 Task: Look for space in Bielefeld, Germany from 1st July, 2023 to 3rd July, 2023 for 1 adult in price range Rs.5000 to Rs.15000. Place can be private room with 1  bedroom having 1 bed and 1 bathroom. Property type can be house, flat, guest house, hotel. Amenities needed are: wifi. Booking option can be shelf check-in. Required host language is English.
Action: Mouse moved to (441, 82)
Screenshot: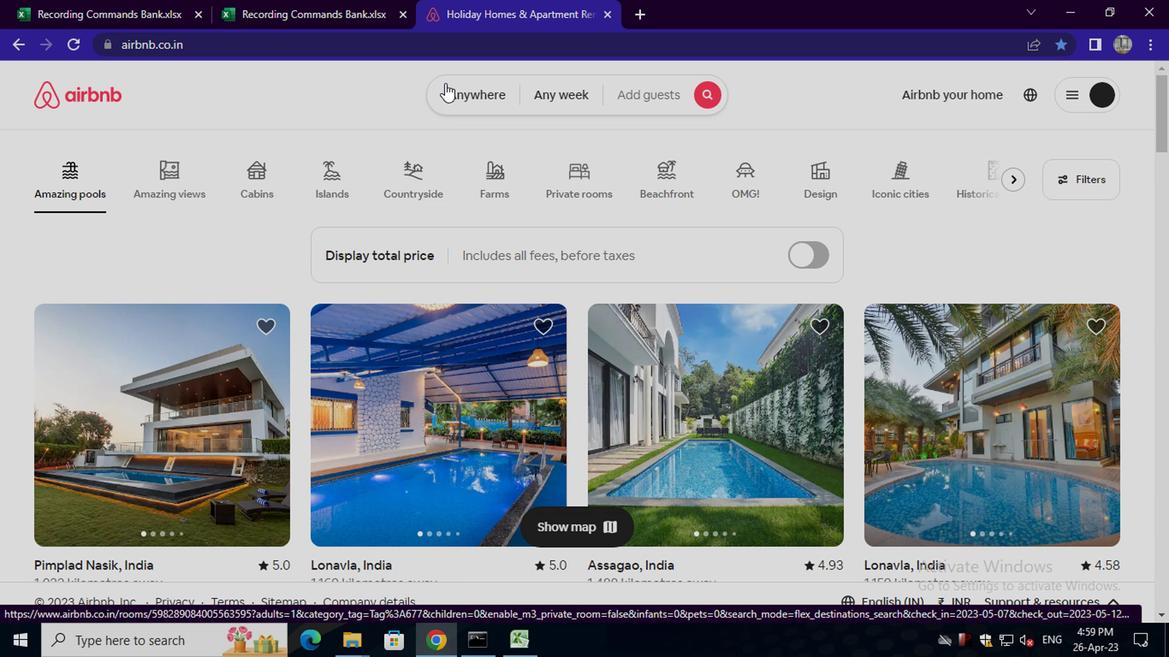 
Action: Mouse pressed left at (441, 82)
Screenshot: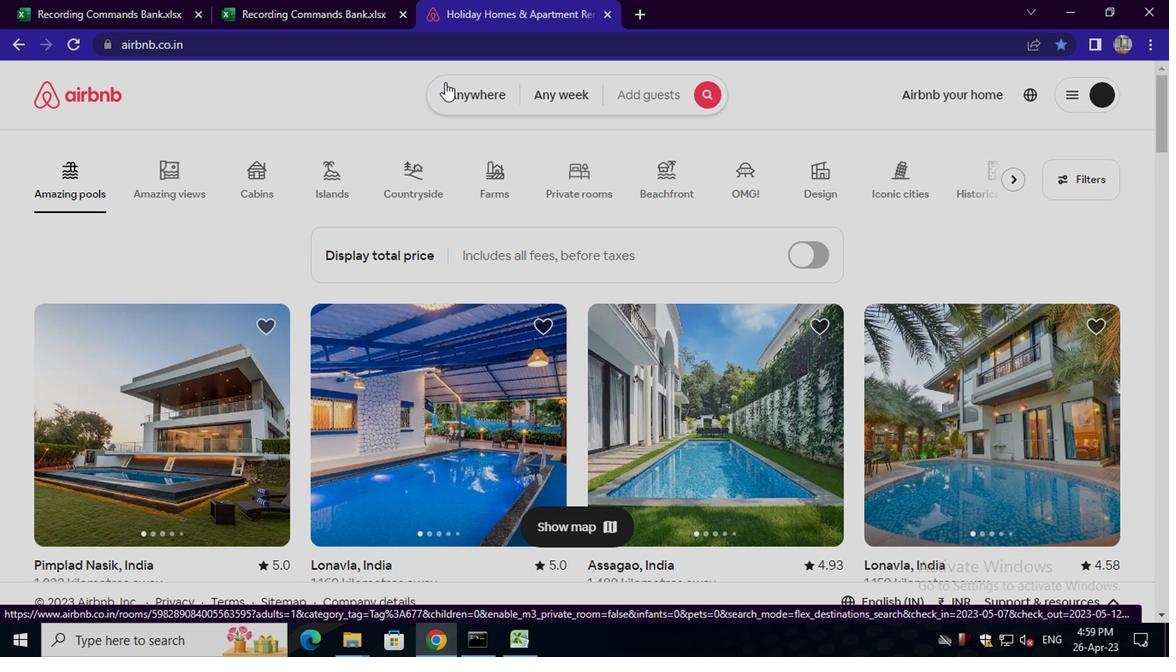 
Action: Mouse moved to (345, 166)
Screenshot: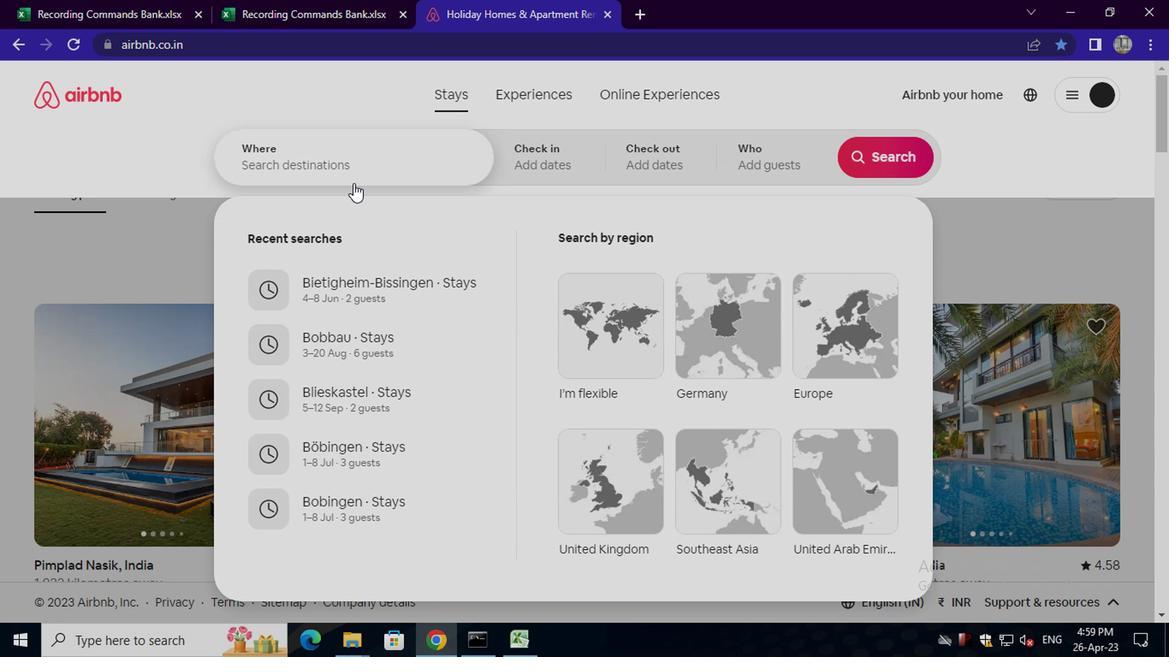 
Action: Mouse pressed left at (345, 166)
Screenshot: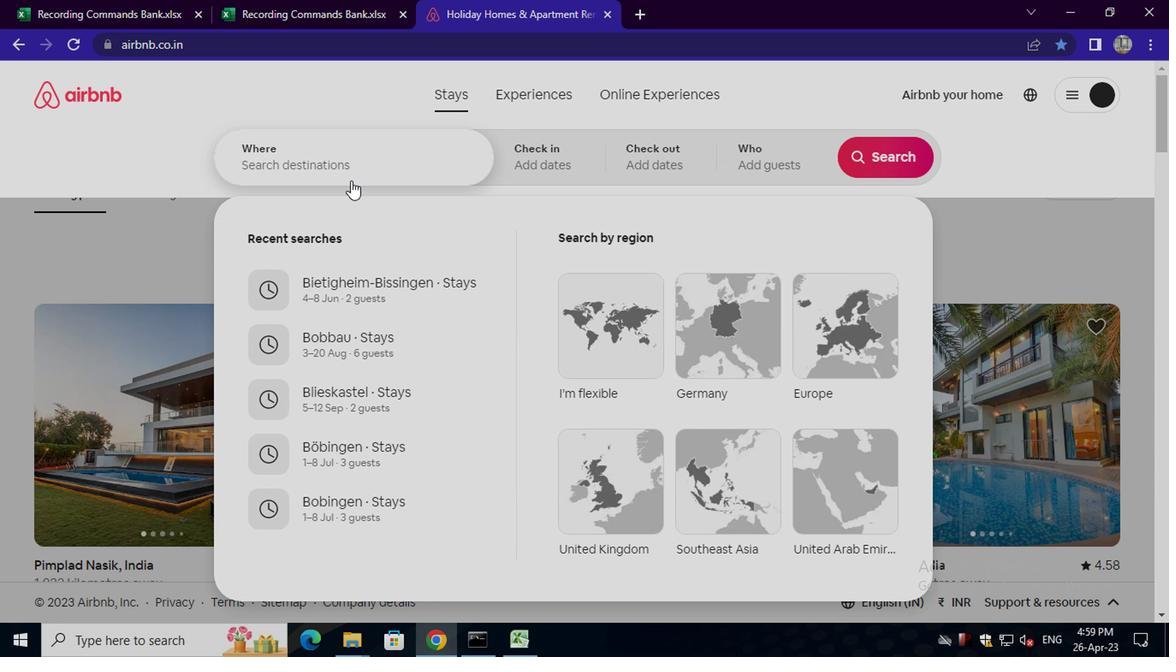 
Action: Key pressed be<Key.backspace>ielefeld,<Key.space>germany<Key.enter>
Screenshot: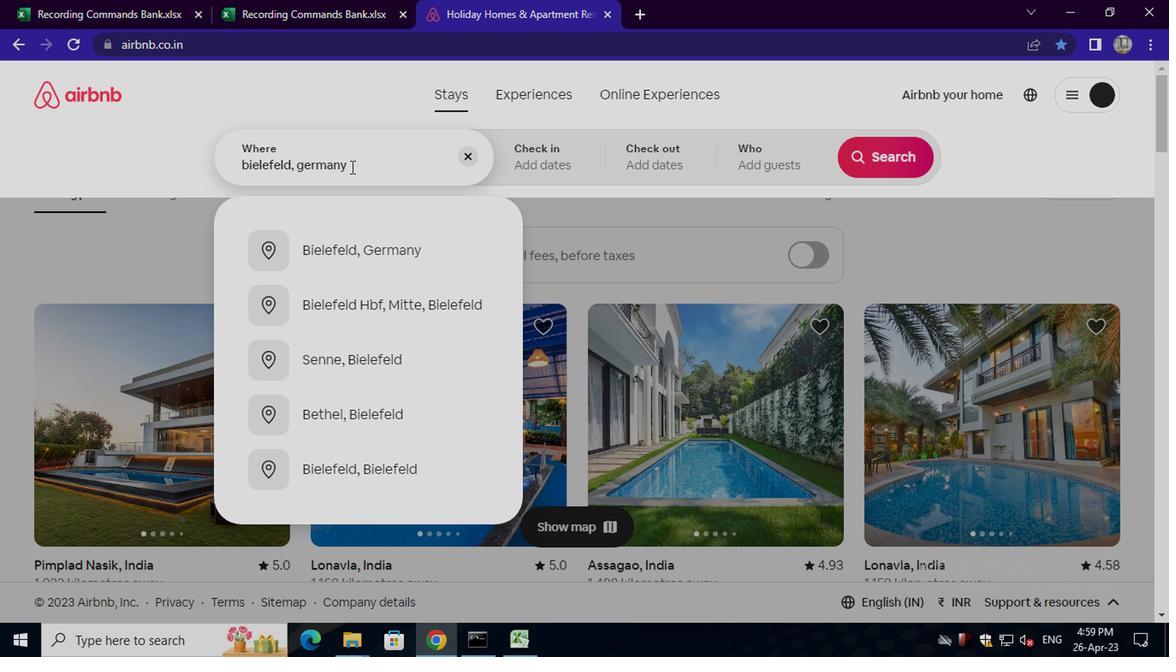 
Action: Mouse moved to (864, 292)
Screenshot: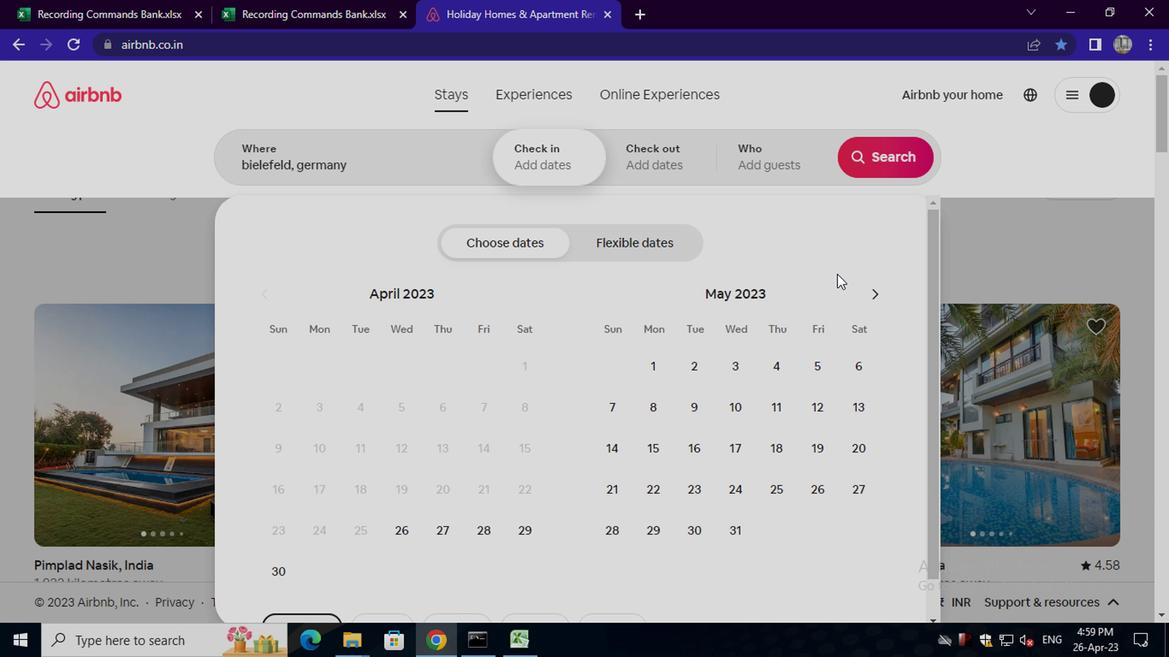 
Action: Mouse pressed left at (864, 292)
Screenshot: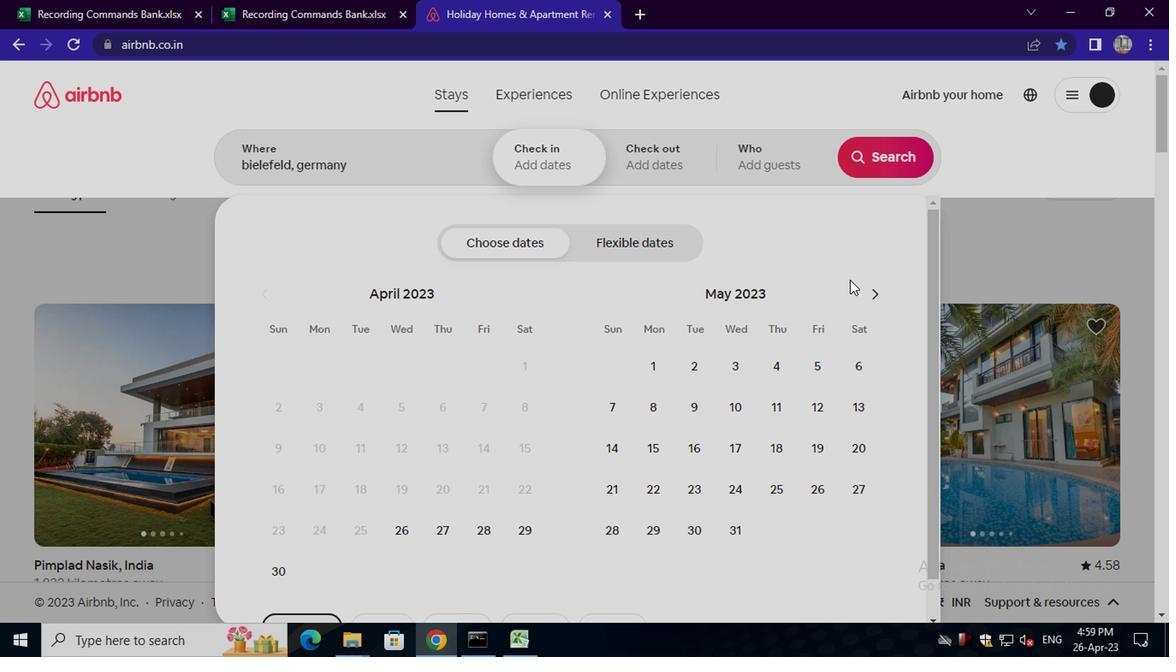 
Action: Mouse moved to (867, 292)
Screenshot: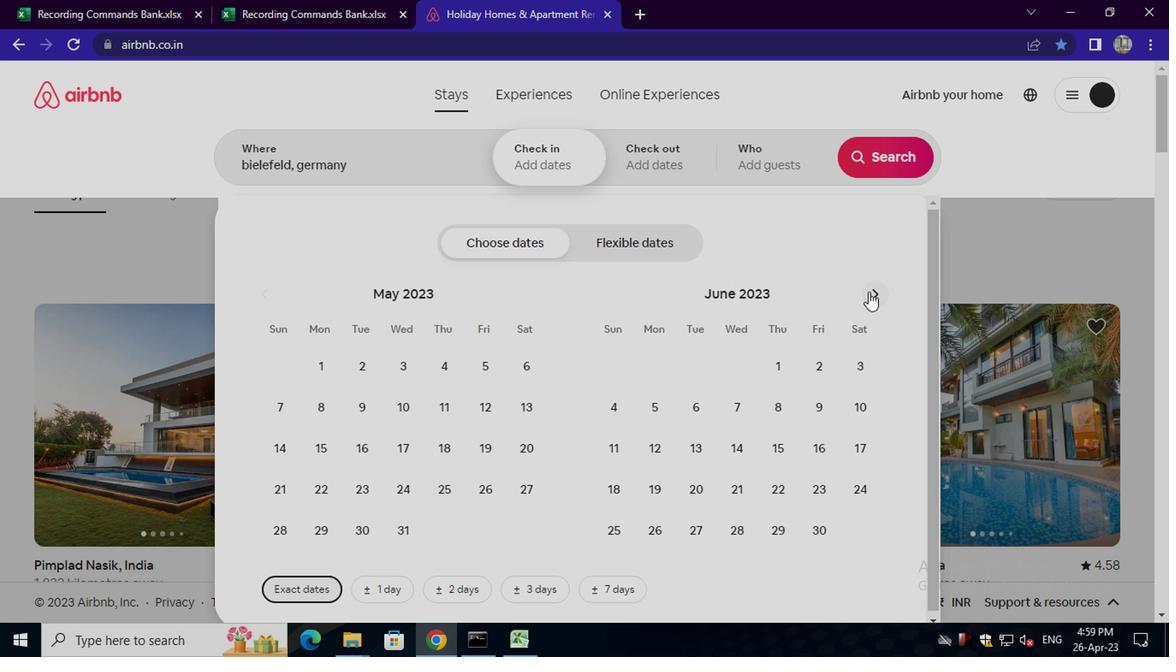 
Action: Mouse pressed left at (867, 292)
Screenshot: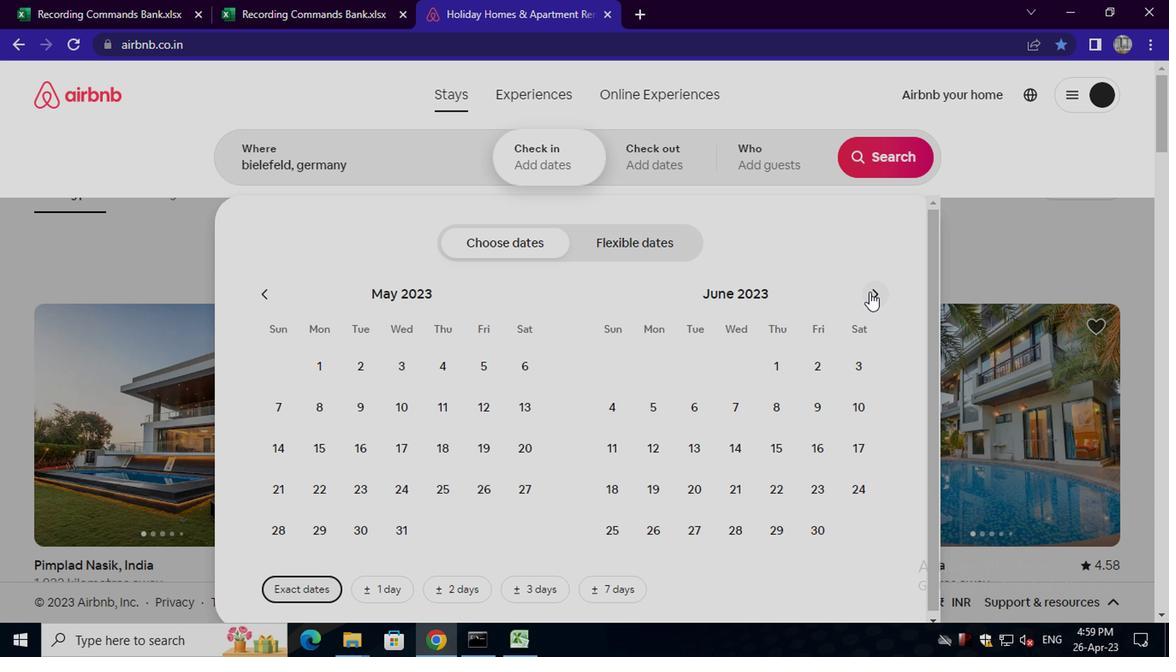 
Action: Mouse moved to (859, 361)
Screenshot: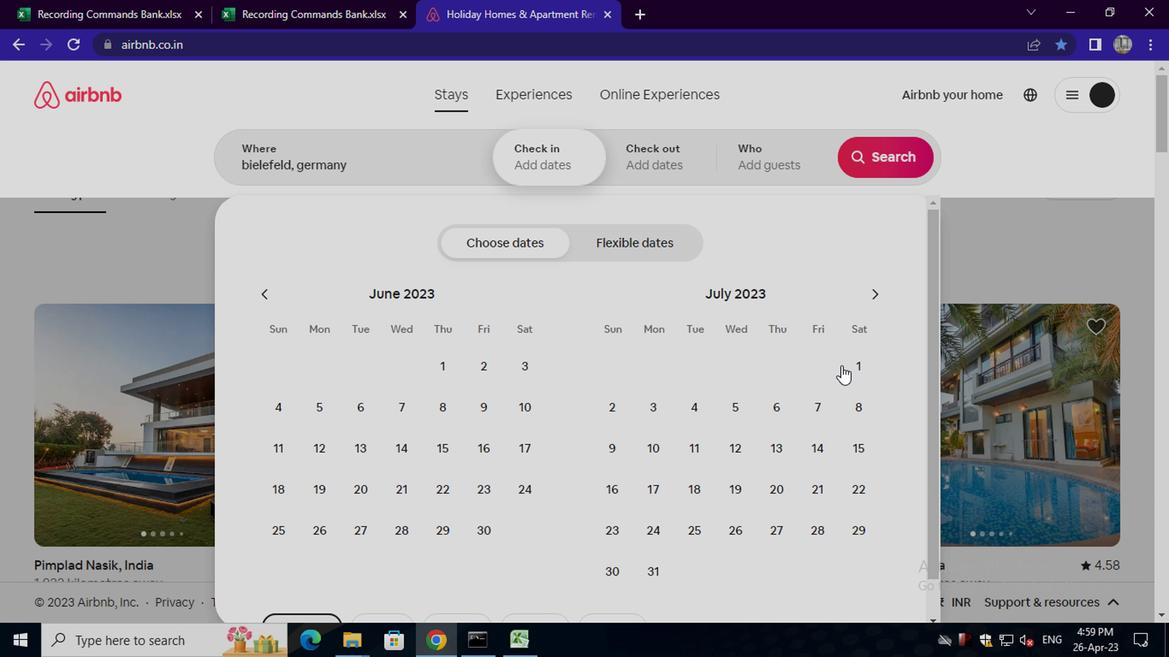 
Action: Mouse pressed left at (859, 361)
Screenshot: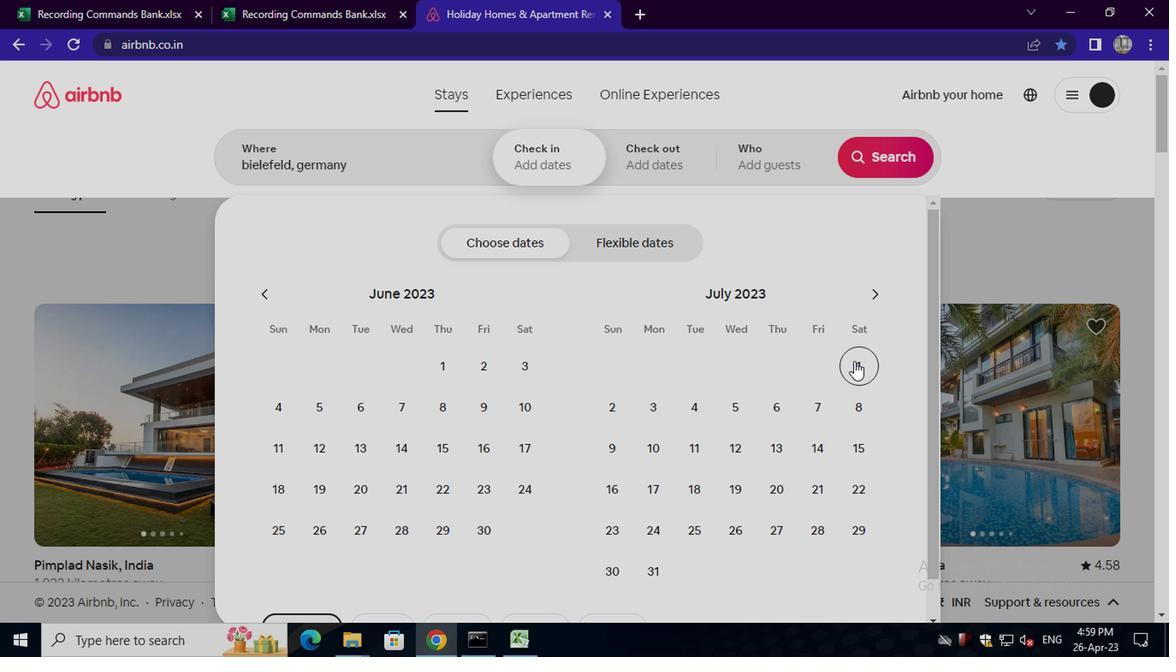 
Action: Mouse moved to (655, 409)
Screenshot: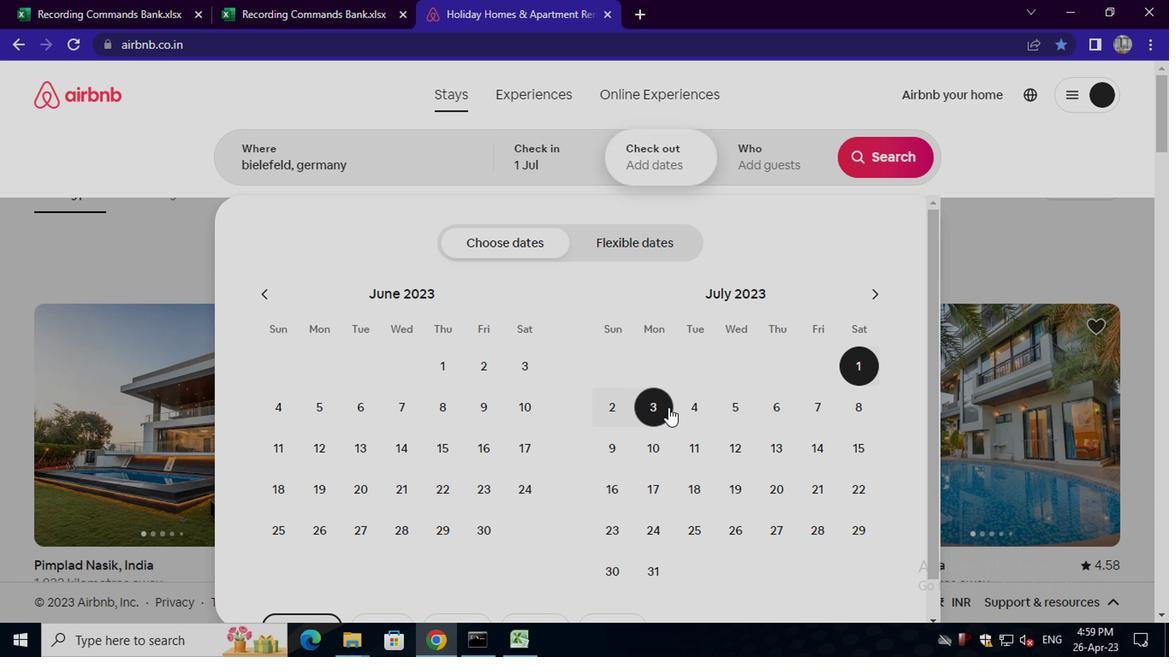 
Action: Mouse pressed left at (655, 409)
Screenshot: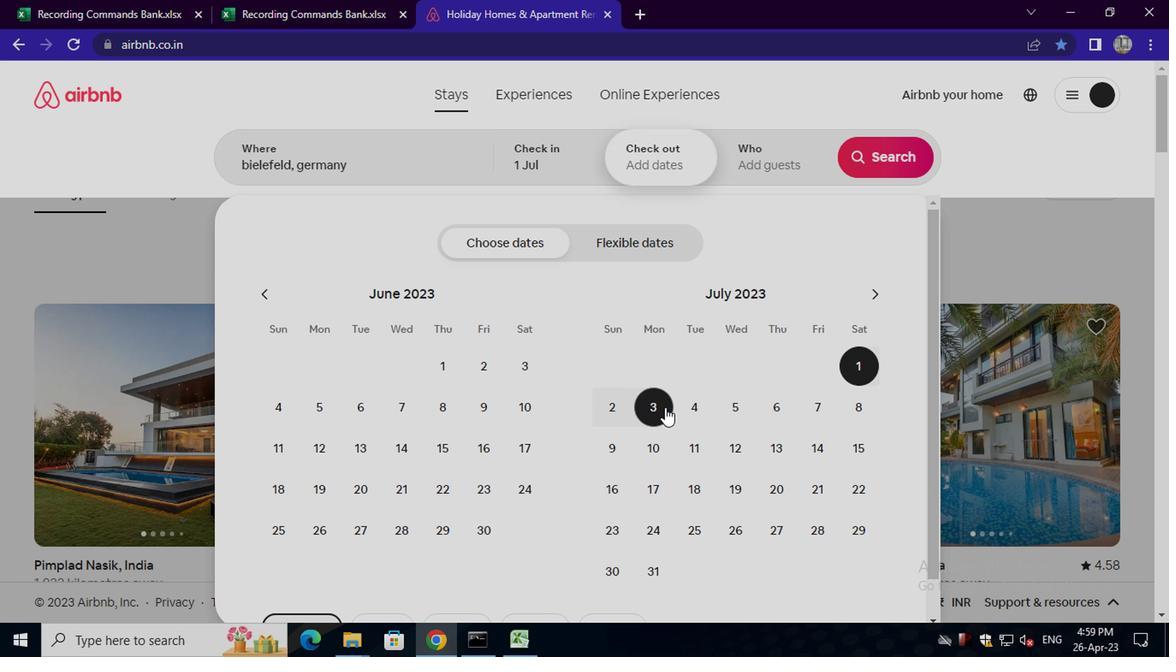 
Action: Mouse moved to (761, 171)
Screenshot: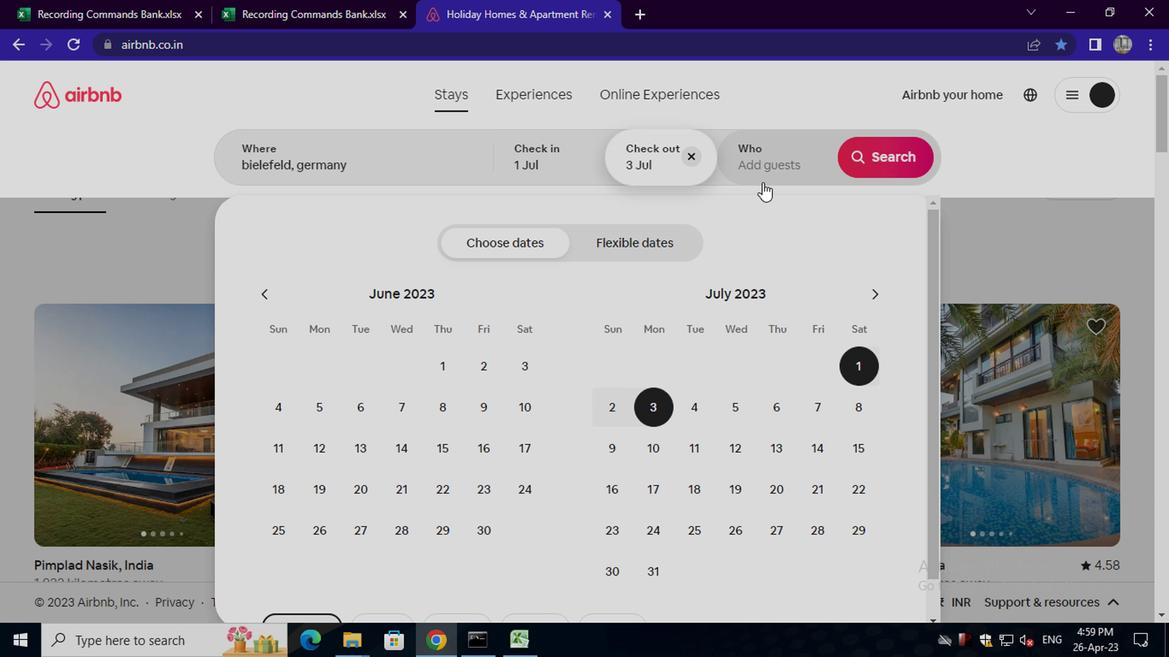 
Action: Mouse pressed left at (761, 171)
Screenshot: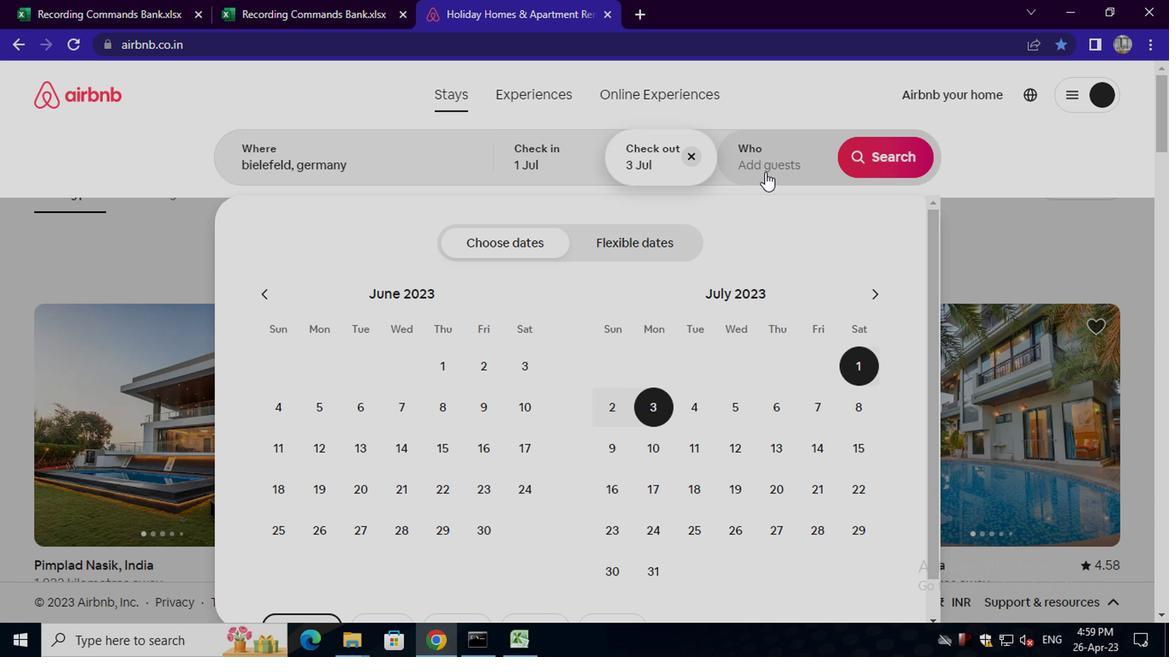 
Action: Mouse moved to (885, 252)
Screenshot: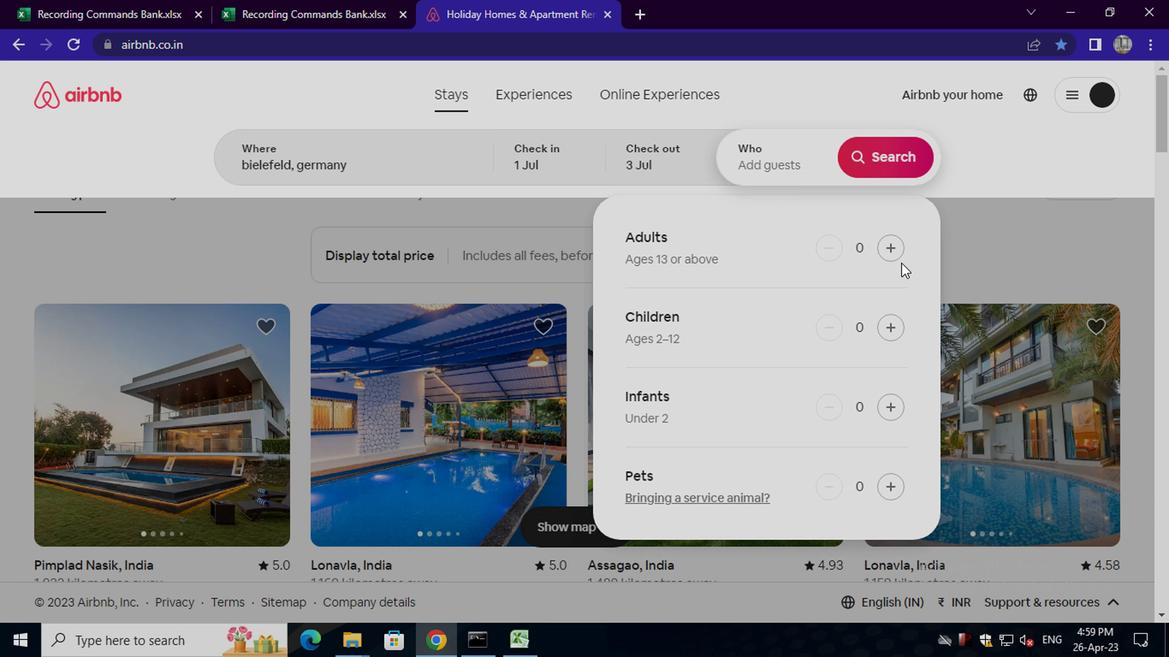 
Action: Mouse pressed left at (885, 252)
Screenshot: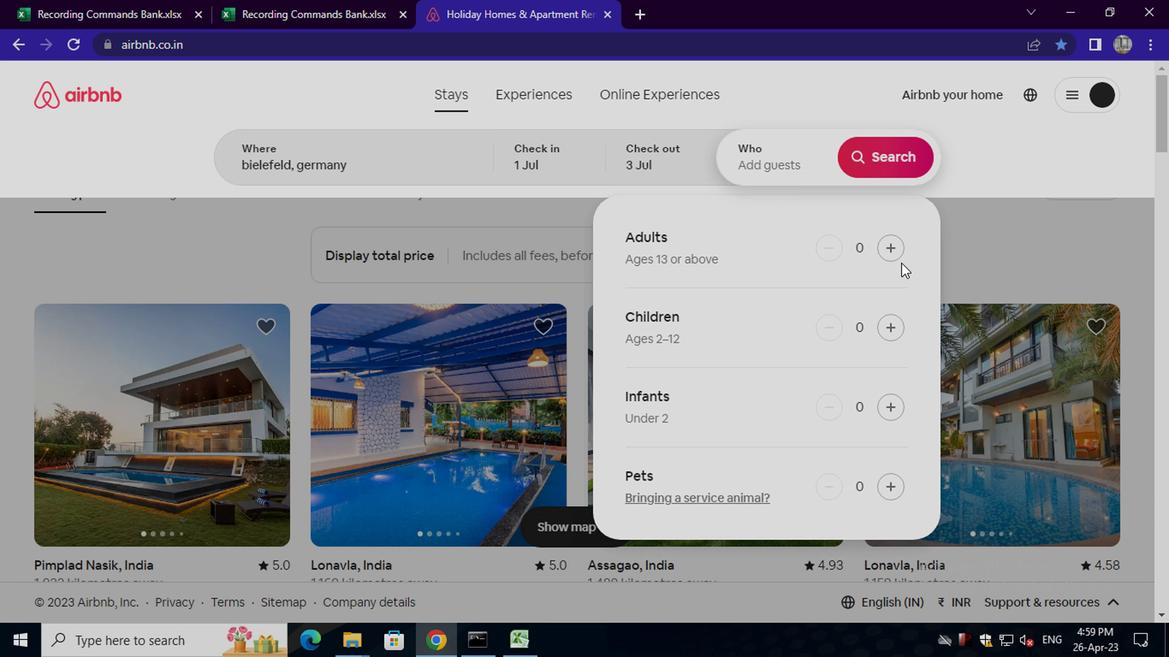 
Action: Mouse moved to (883, 166)
Screenshot: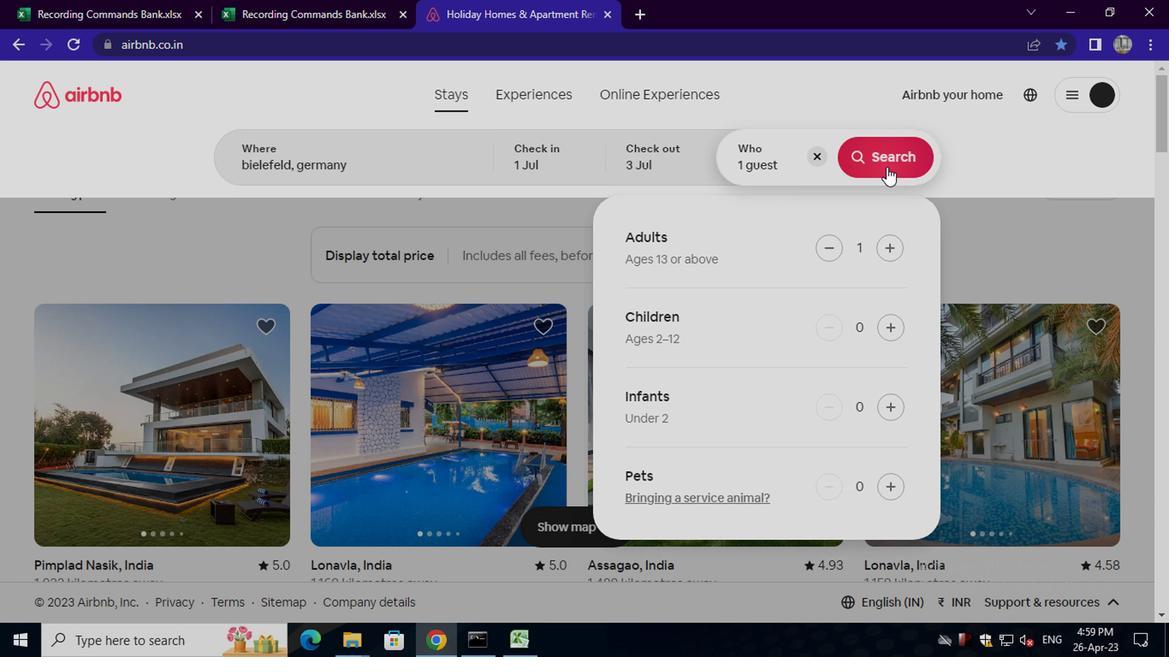 
Action: Mouse pressed left at (883, 166)
Screenshot: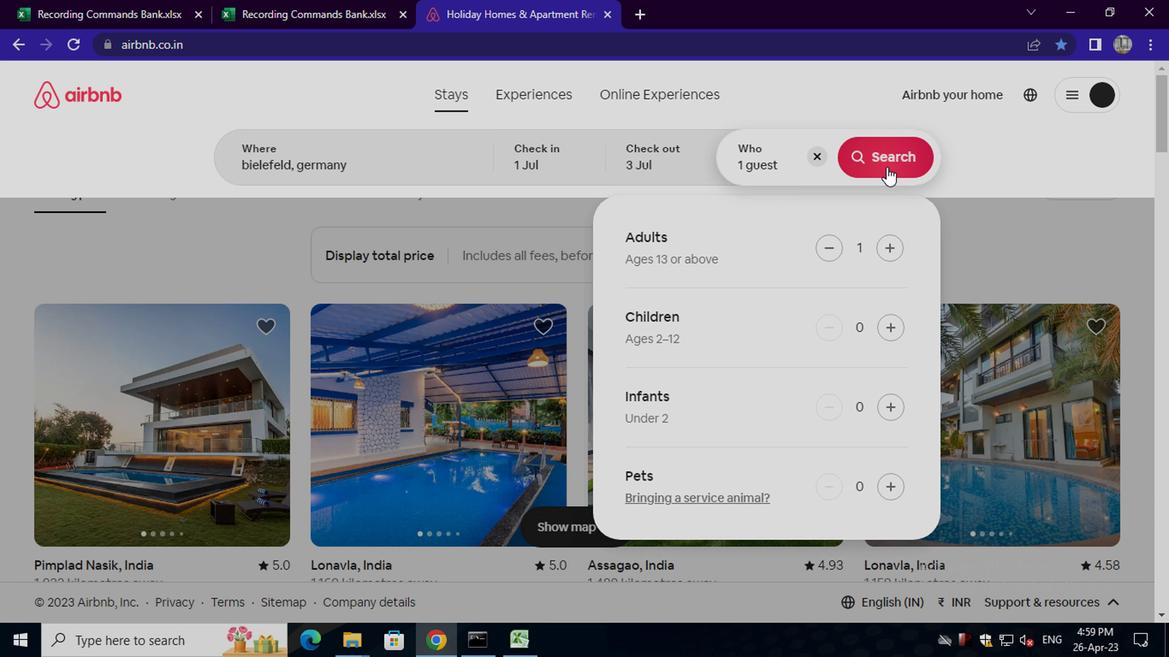 
Action: Mouse moved to (1121, 164)
Screenshot: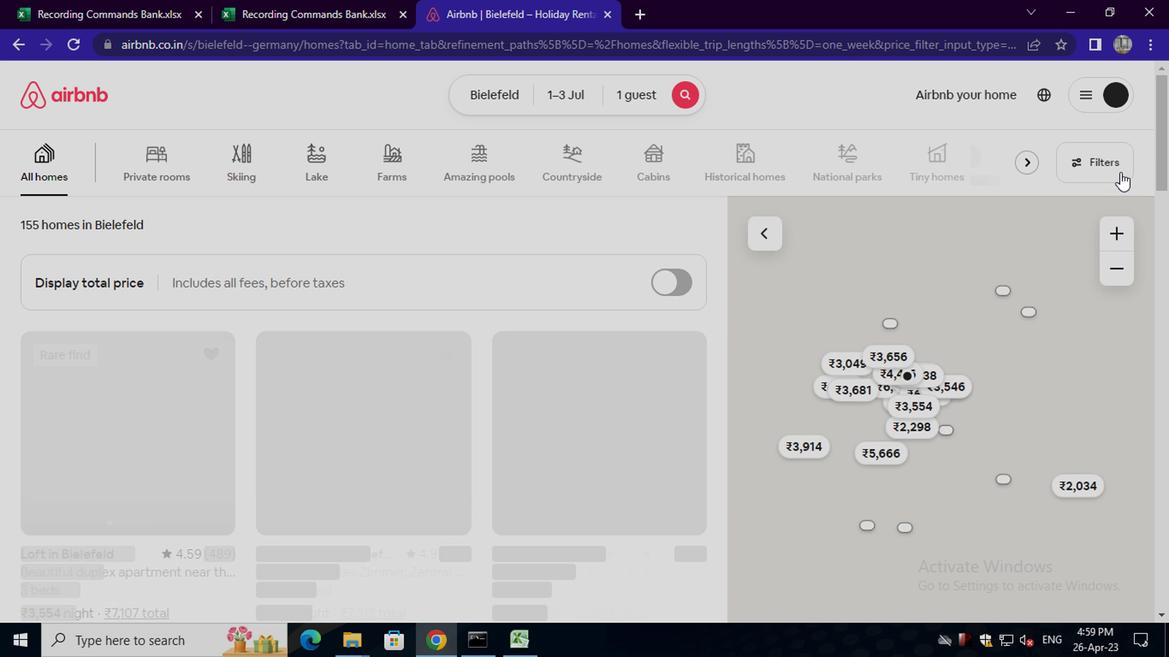 
Action: Mouse pressed left at (1121, 164)
Screenshot: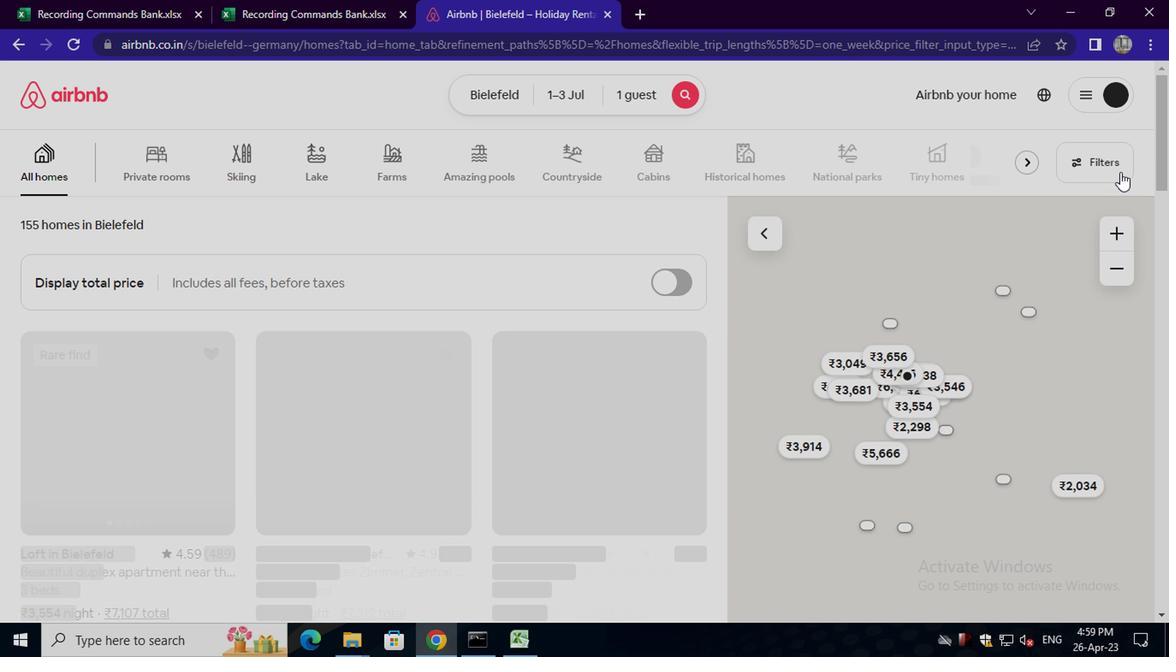 
Action: Mouse moved to (414, 372)
Screenshot: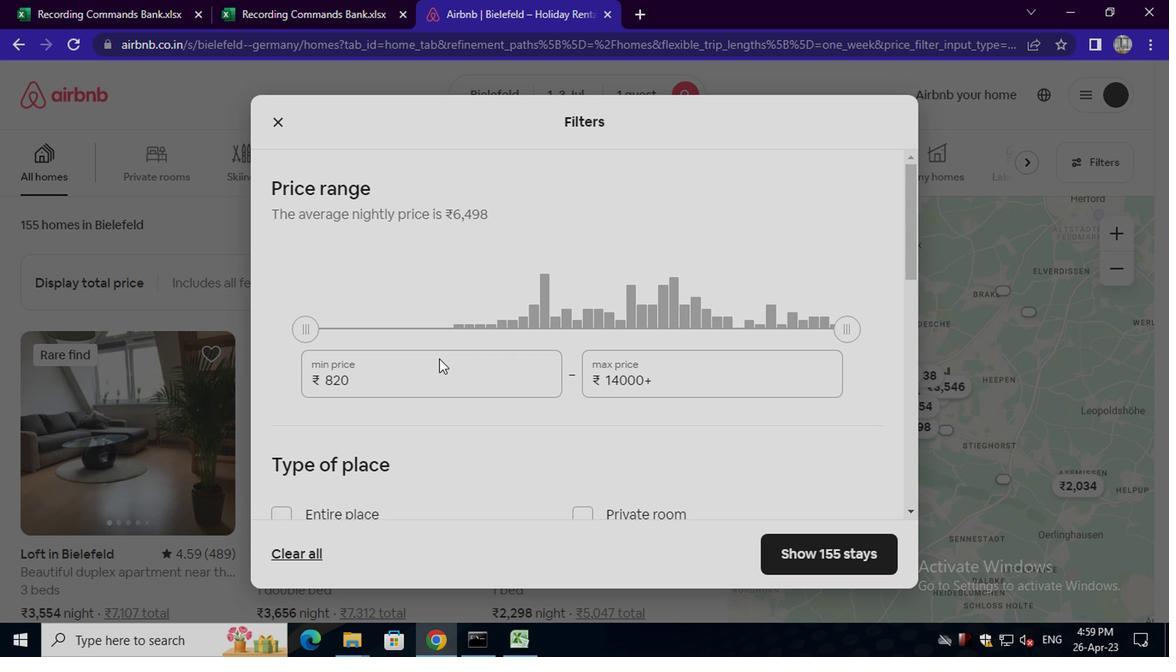 
Action: Mouse pressed left at (414, 372)
Screenshot: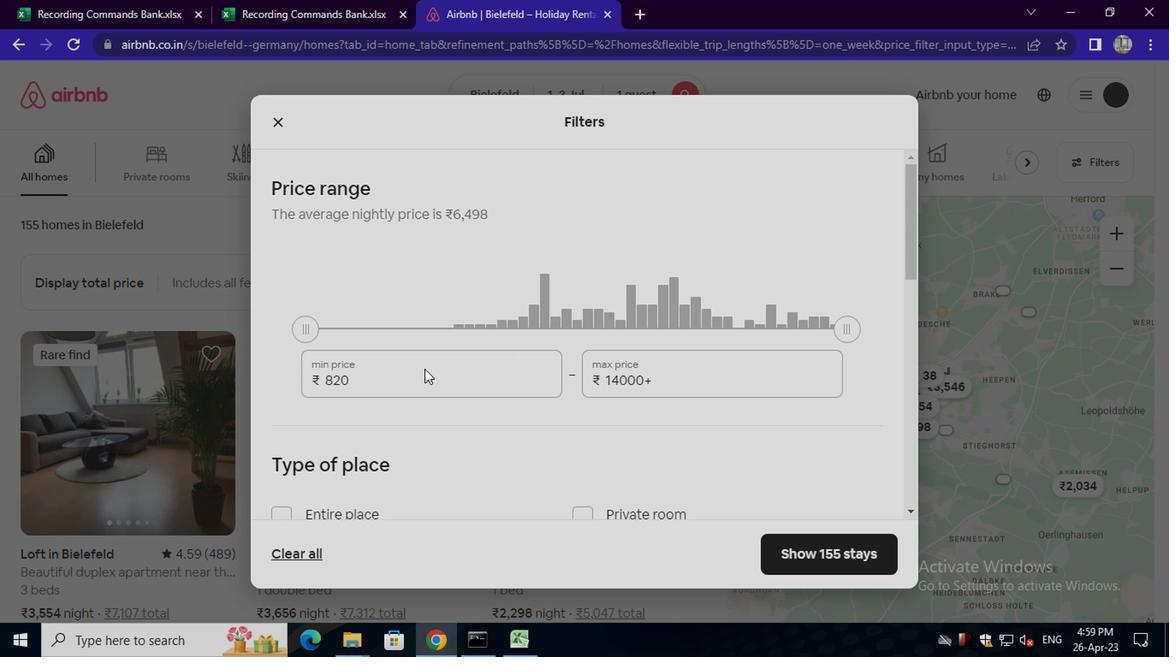 
Action: Key pressed <Key.backspace><Key.backspace><Key.backspace><Key.backspace><Key.backspace><Key.backspace><Key.backspace><Key.backspace><Key.backspace><Key.backspace><Key.backspace>5000
Screenshot: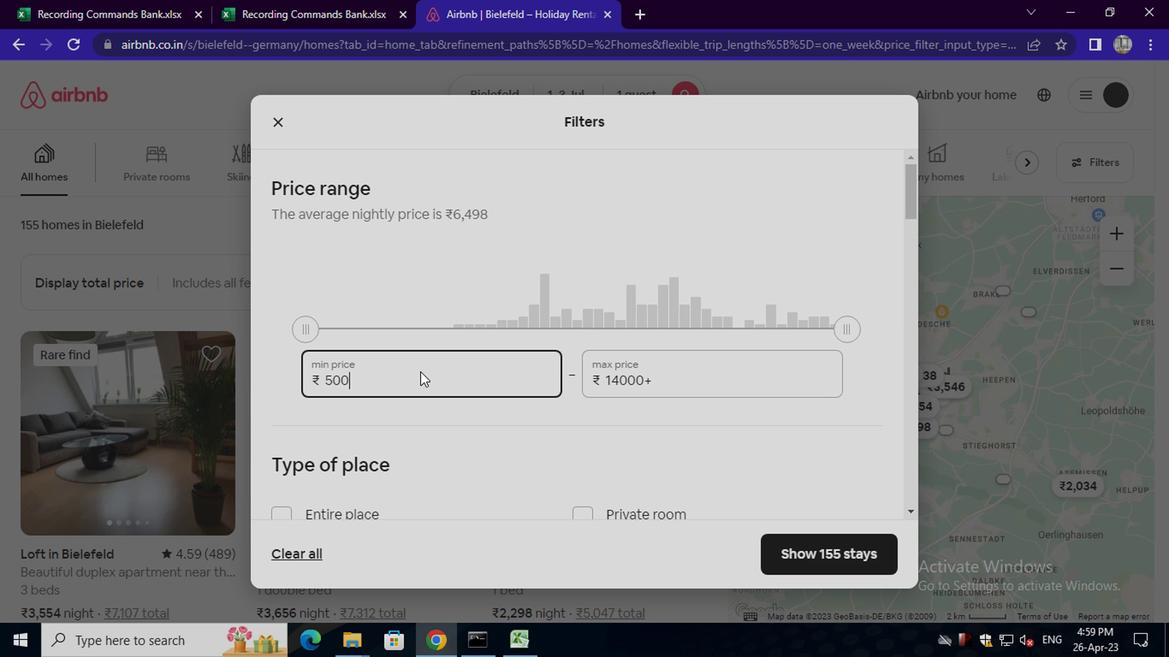 
Action: Mouse moved to (657, 384)
Screenshot: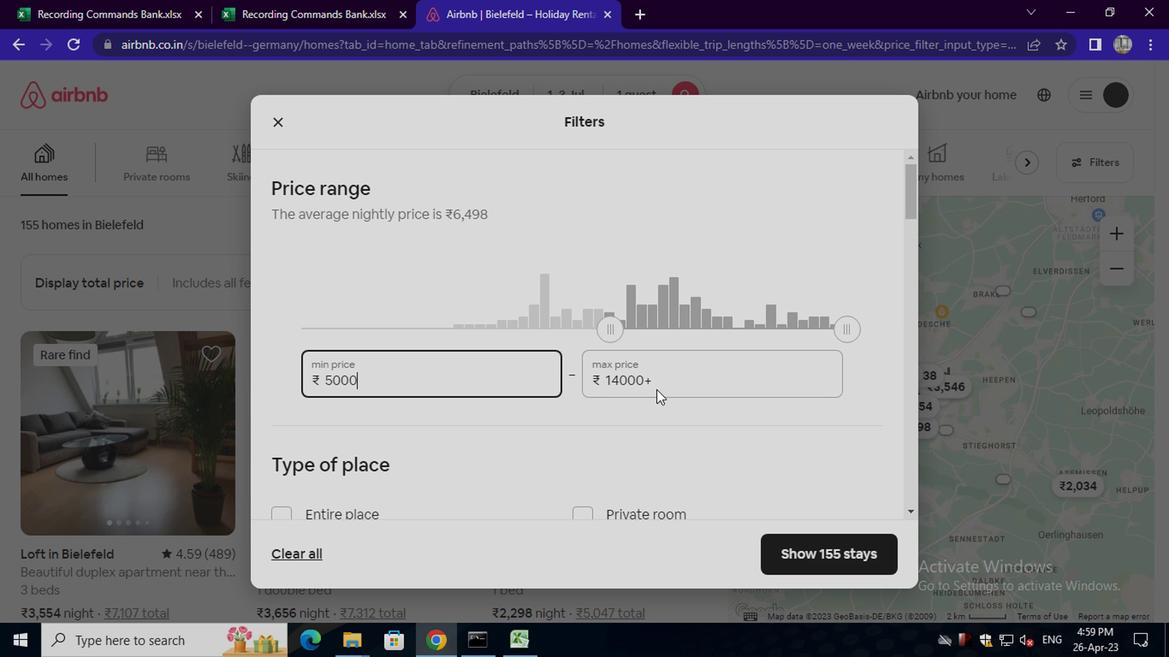 
Action: Mouse pressed left at (657, 384)
Screenshot: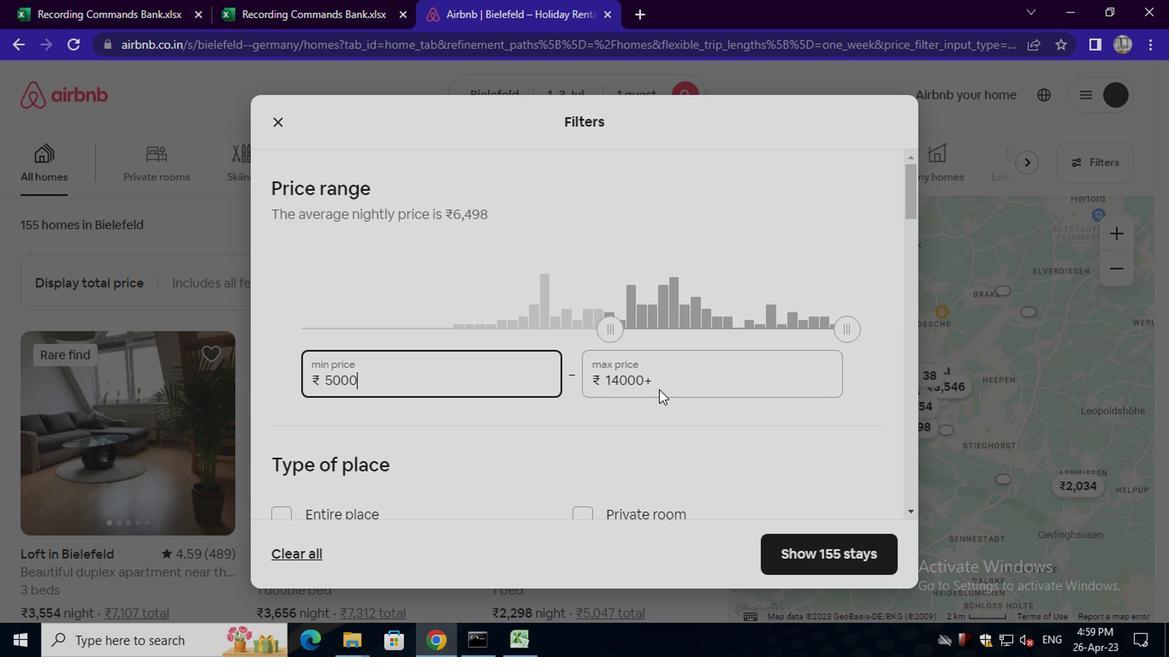 
Action: Mouse moved to (655, 383)
Screenshot: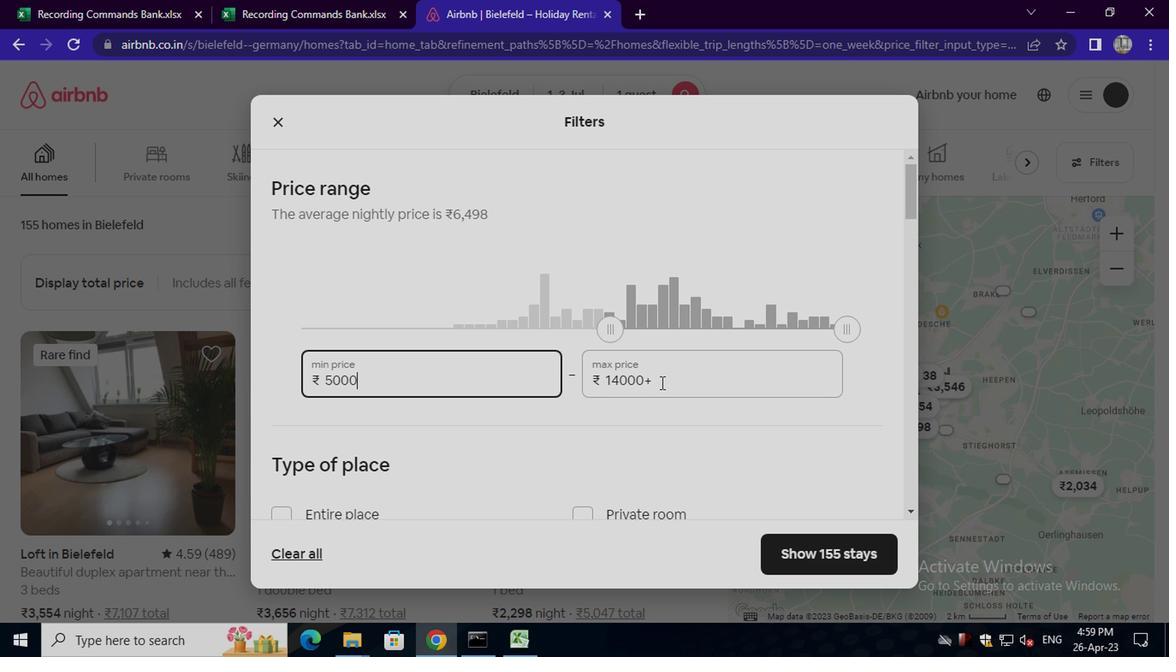 
Action: Key pressed <Key.backspace><Key.backspace><Key.backspace><Key.backspace><Key.backspace><Key.backspace><Key.backspace><Key.backspace><Key.backspace><Key.backspace><Key.backspace>15000
Screenshot: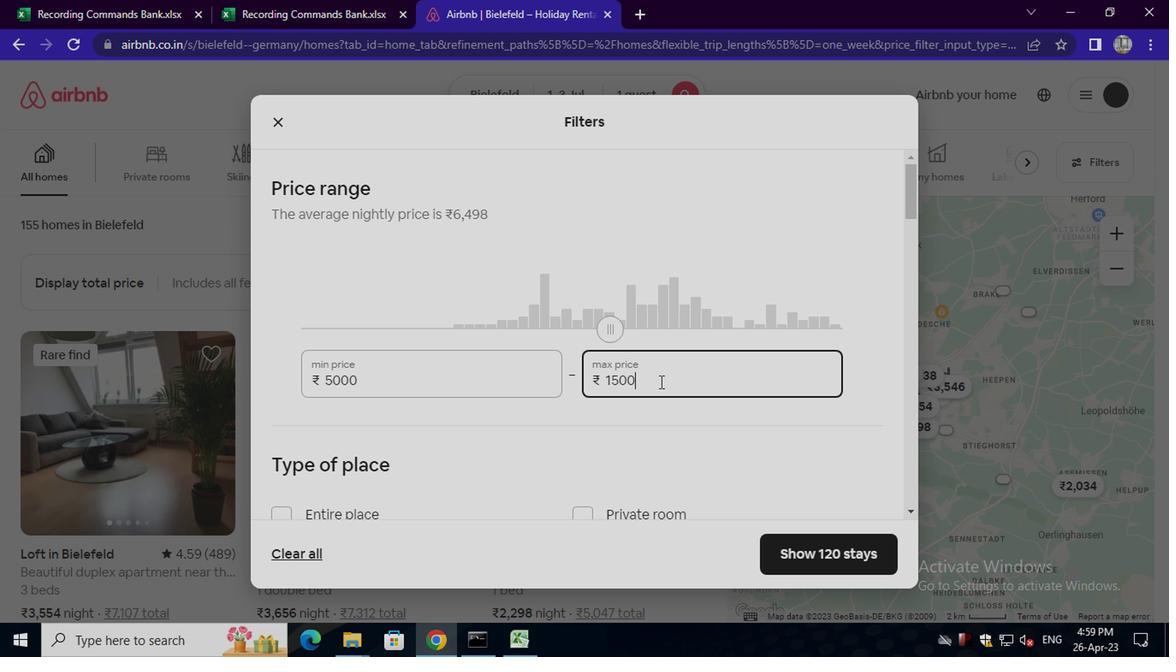 
Action: Mouse moved to (646, 400)
Screenshot: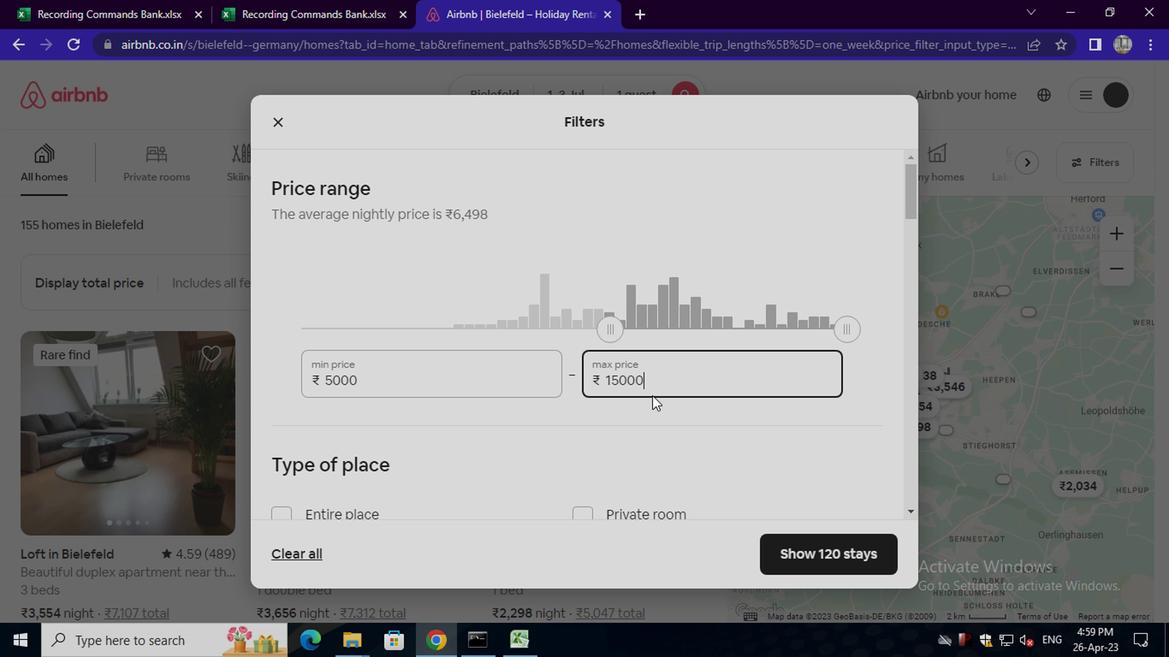
Action: Mouse scrolled (646, 399) with delta (0, -1)
Screenshot: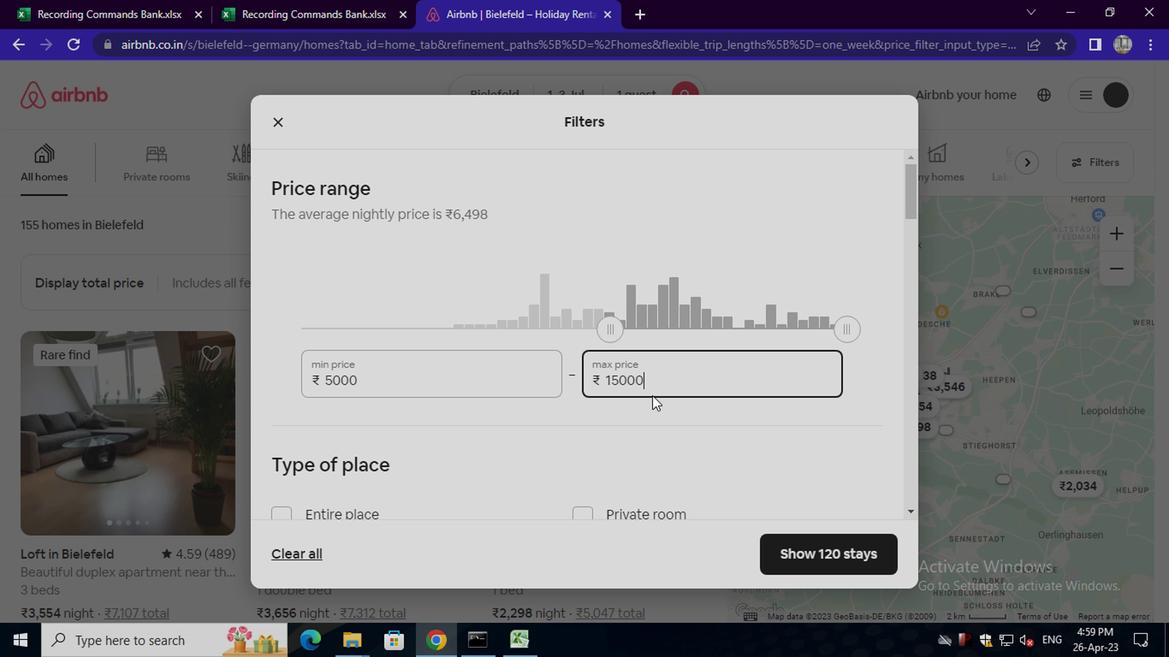 
Action: Mouse scrolled (646, 399) with delta (0, -1)
Screenshot: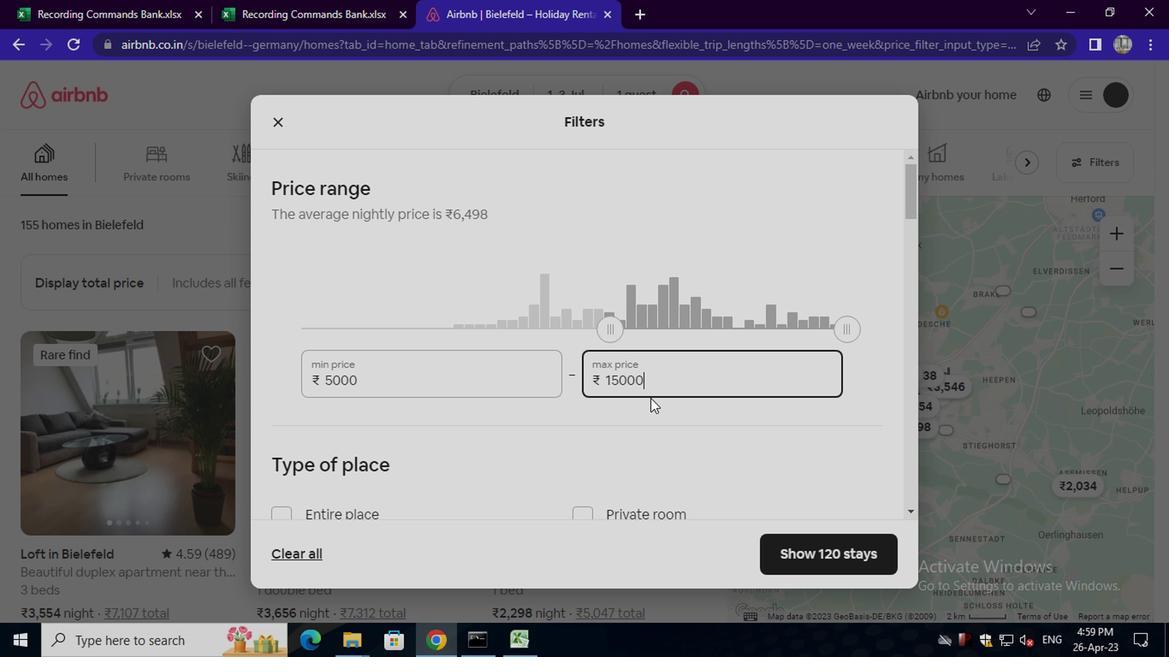 
Action: Mouse scrolled (646, 399) with delta (0, -1)
Screenshot: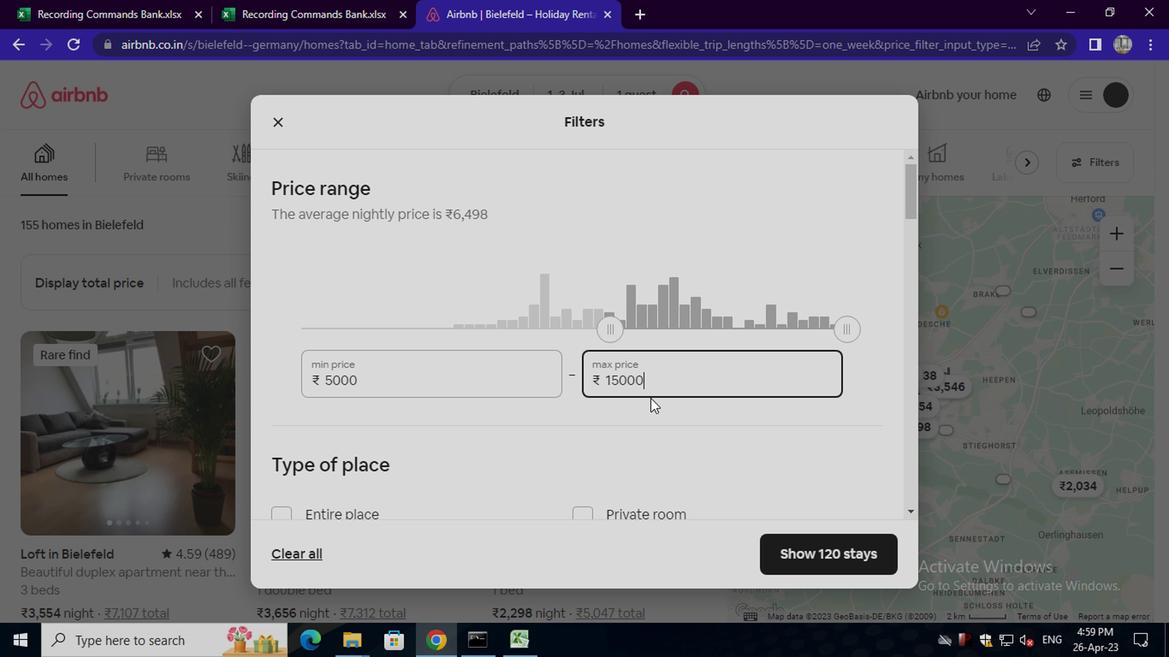 
Action: Mouse moved to (601, 263)
Screenshot: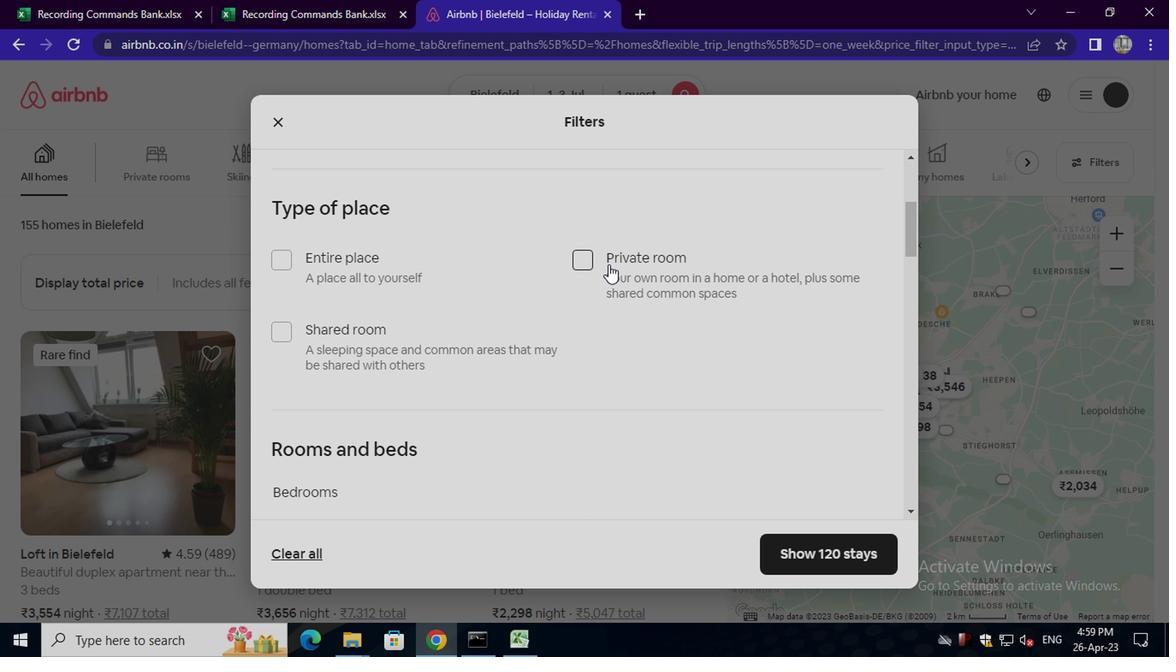 
Action: Mouse pressed left at (601, 263)
Screenshot: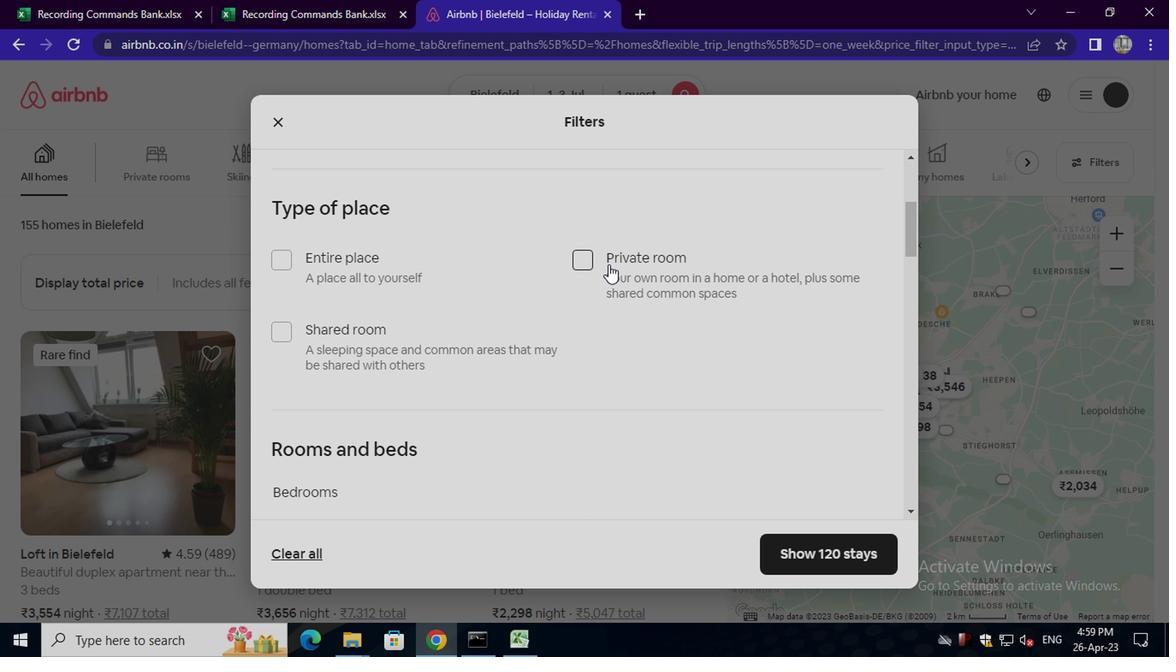
Action: Mouse moved to (603, 304)
Screenshot: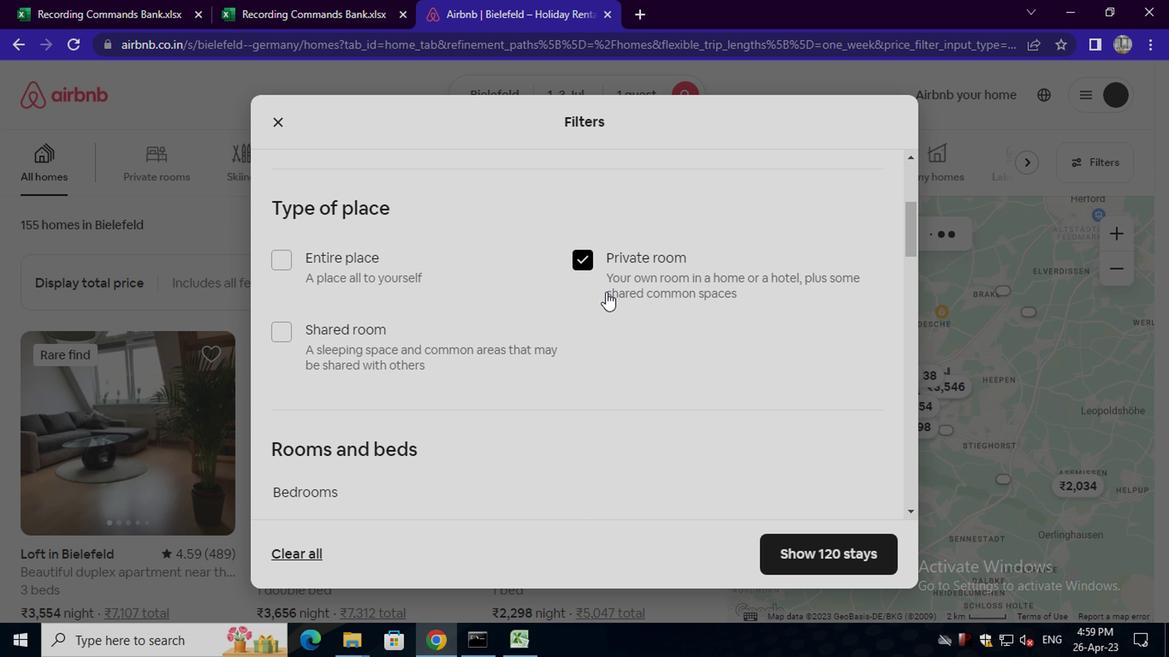 
Action: Mouse scrolled (603, 303) with delta (0, 0)
Screenshot: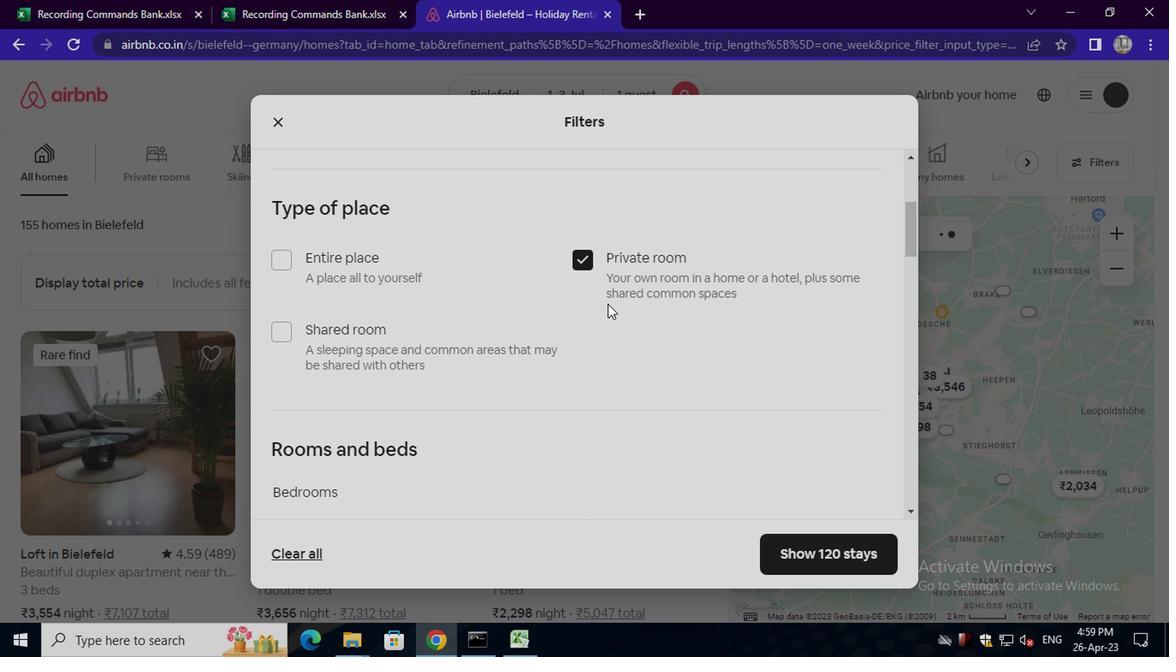 
Action: Mouse scrolled (603, 303) with delta (0, 0)
Screenshot: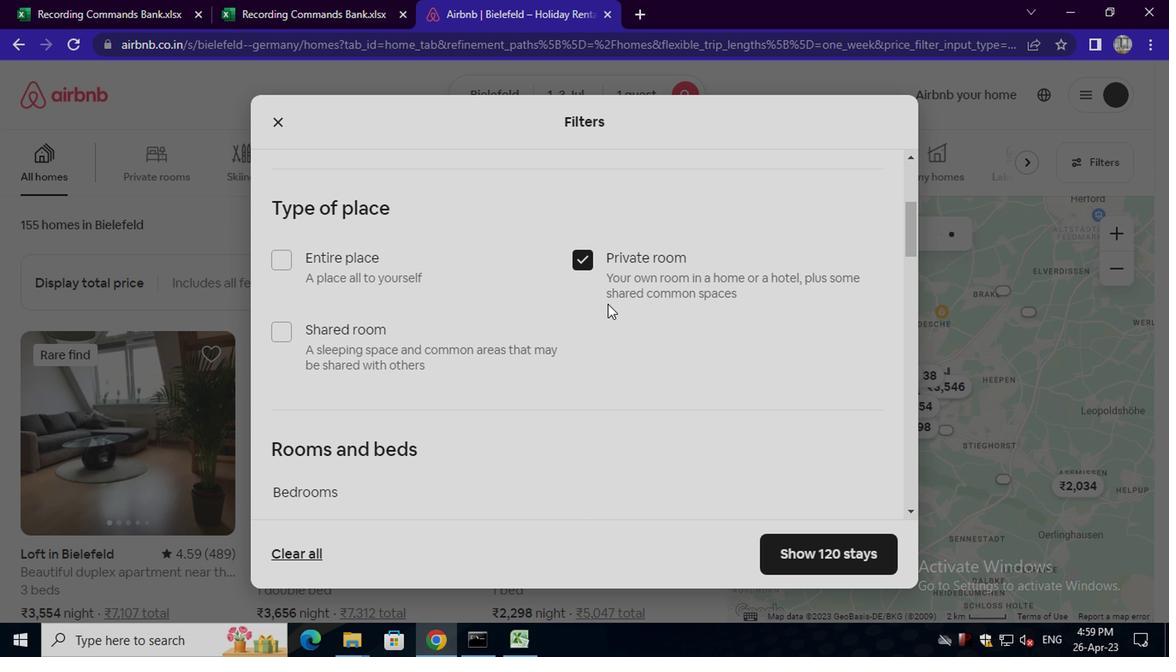 
Action: Mouse scrolled (603, 303) with delta (0, 0)
Screenshot: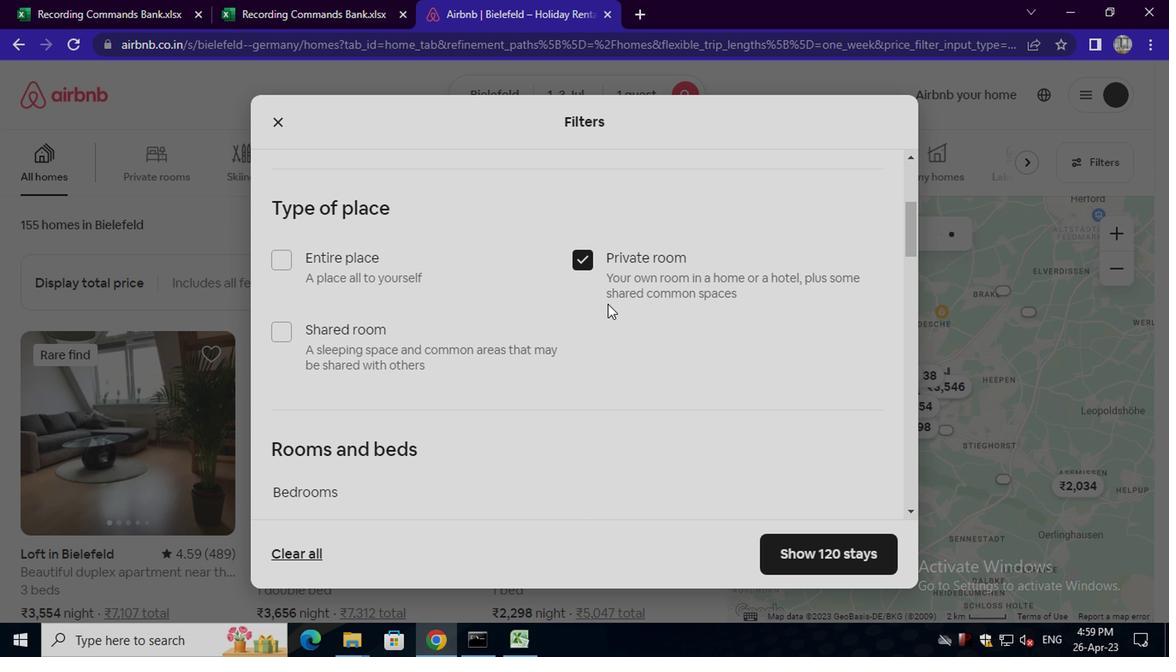 
Action: Mouse scrolled (603, 303) with delta (0, 0)
Screenshot: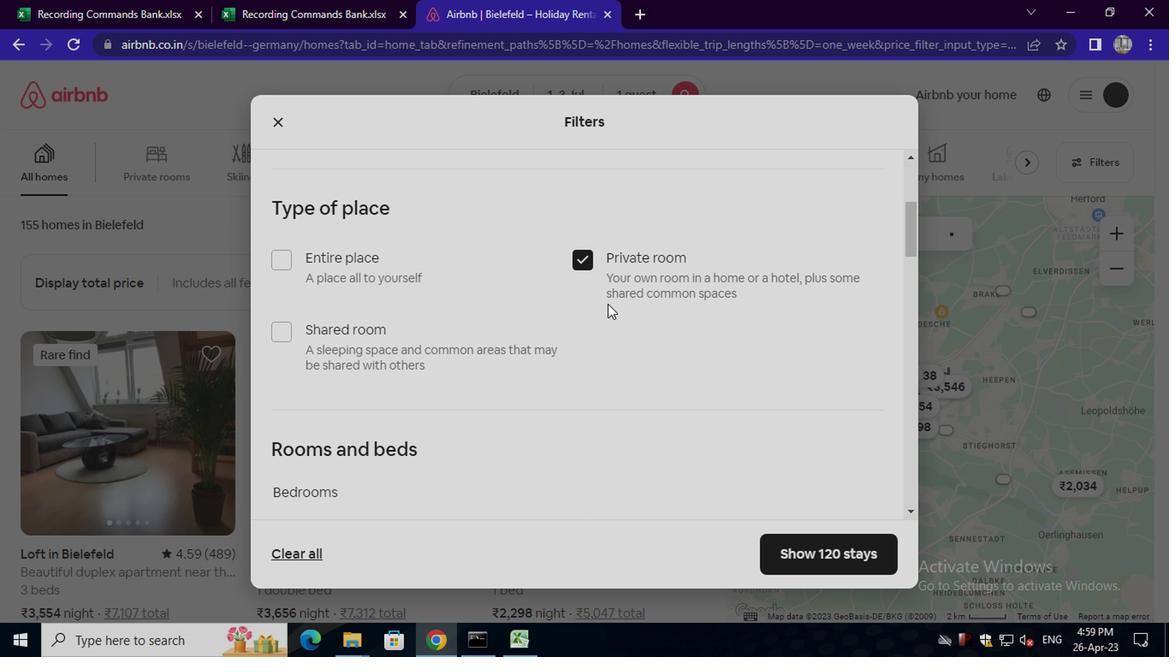
Action: Mouse moved to (367, 190)
Screenshot: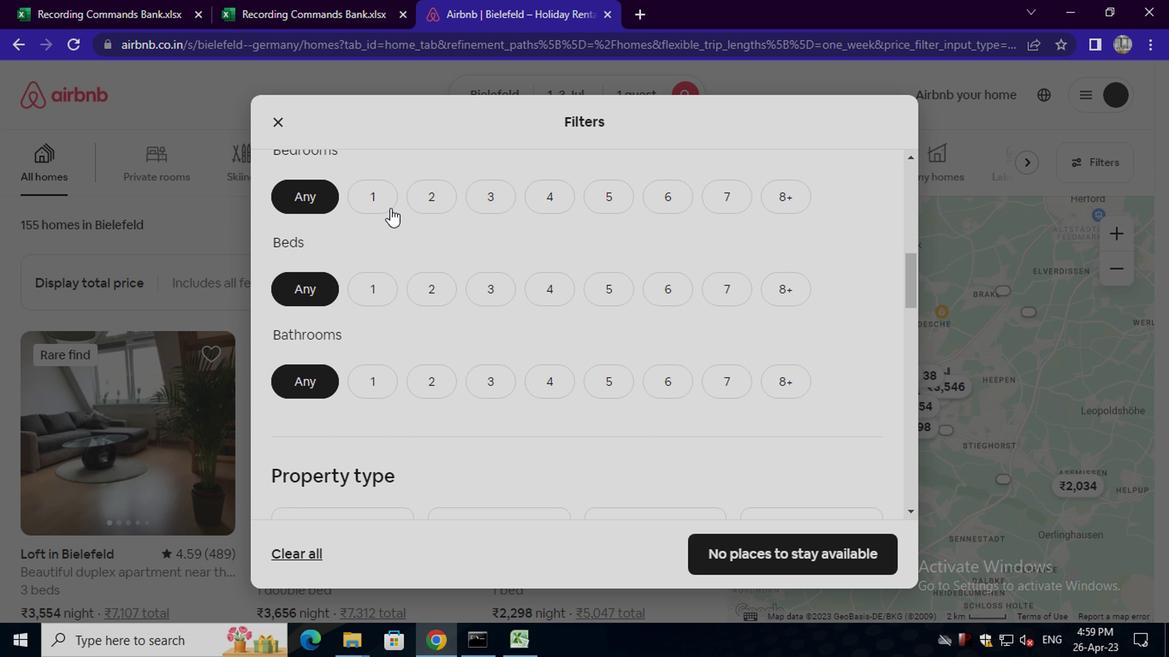
Action: Mouse pressed left at (367, 190)
Screenshot: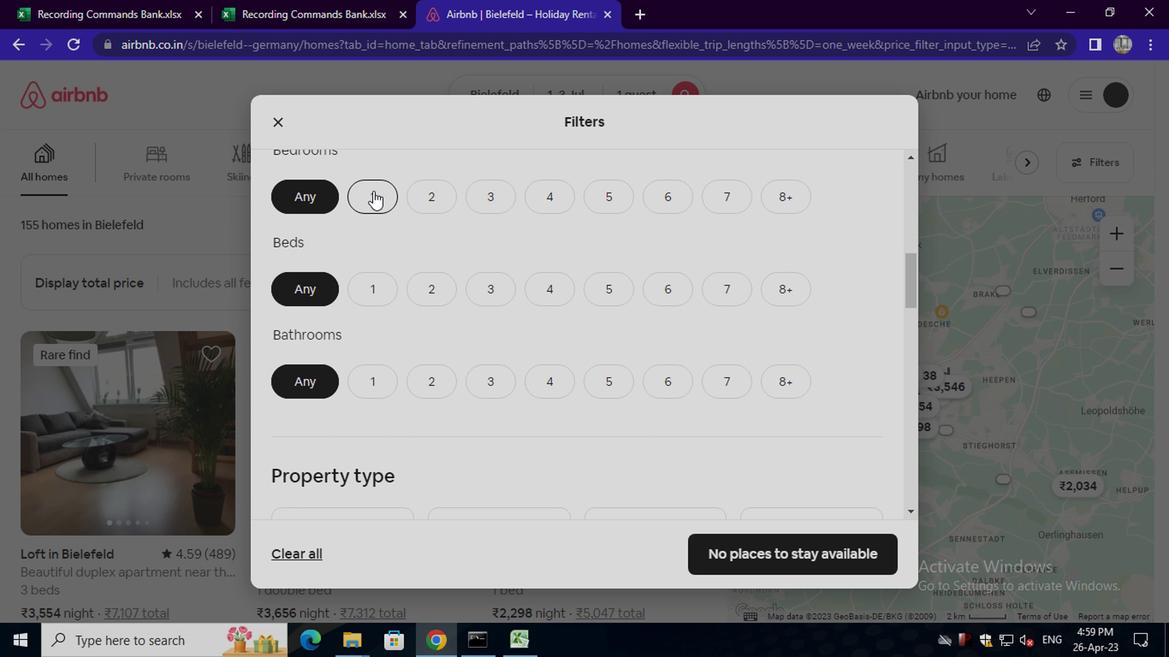
Action: Mouse moved to (362, 293)
Screenshot: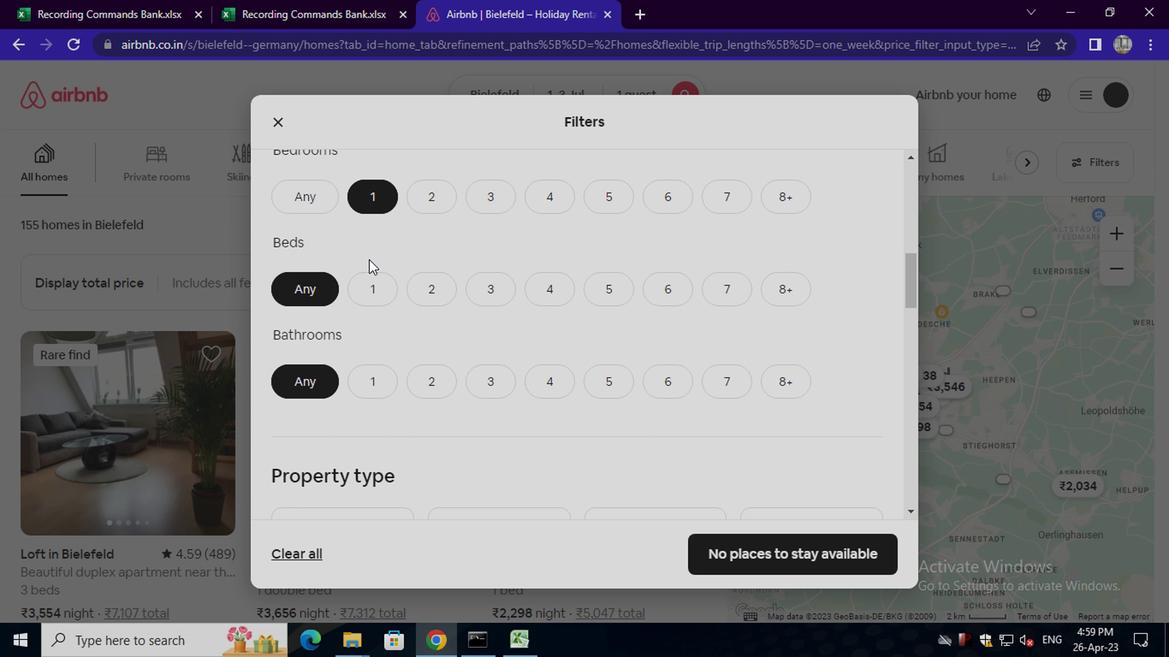 
Action: Mouse pressed left at (362, 293)
Screenshot: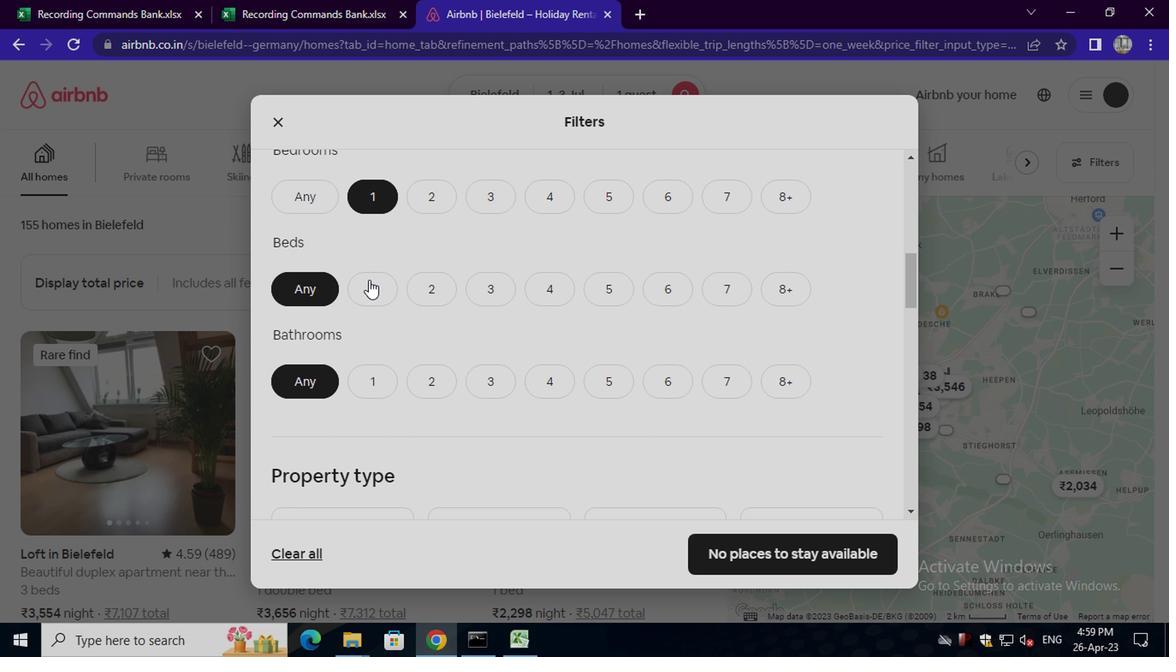
Action: Mouse moved to (370, 386)
Screenshot: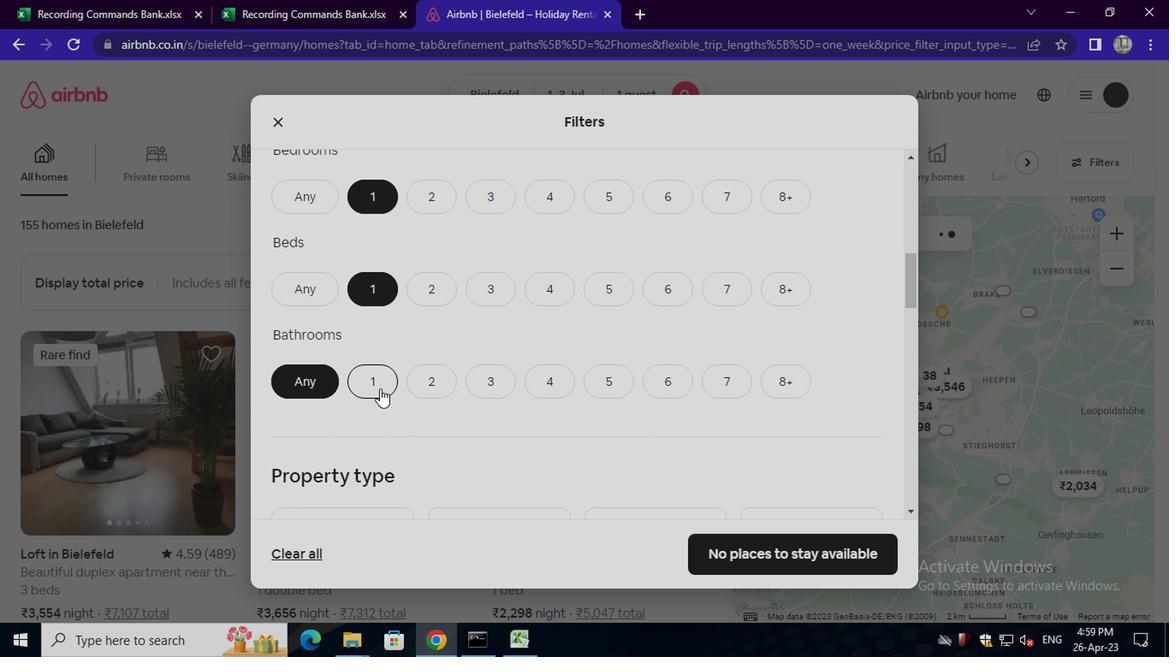 
Action: Mouse pressed left at (370, 386)
Screenshot: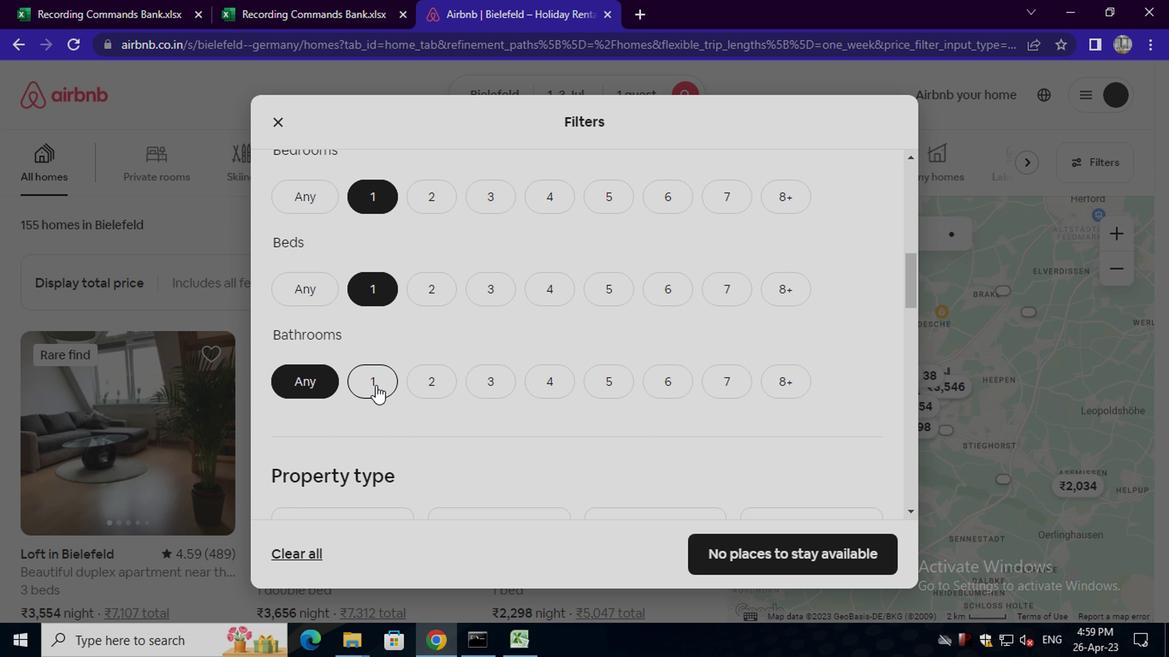 
Action: Mouse scrolled (370, 386) with delta (0, 0)
Screenshot: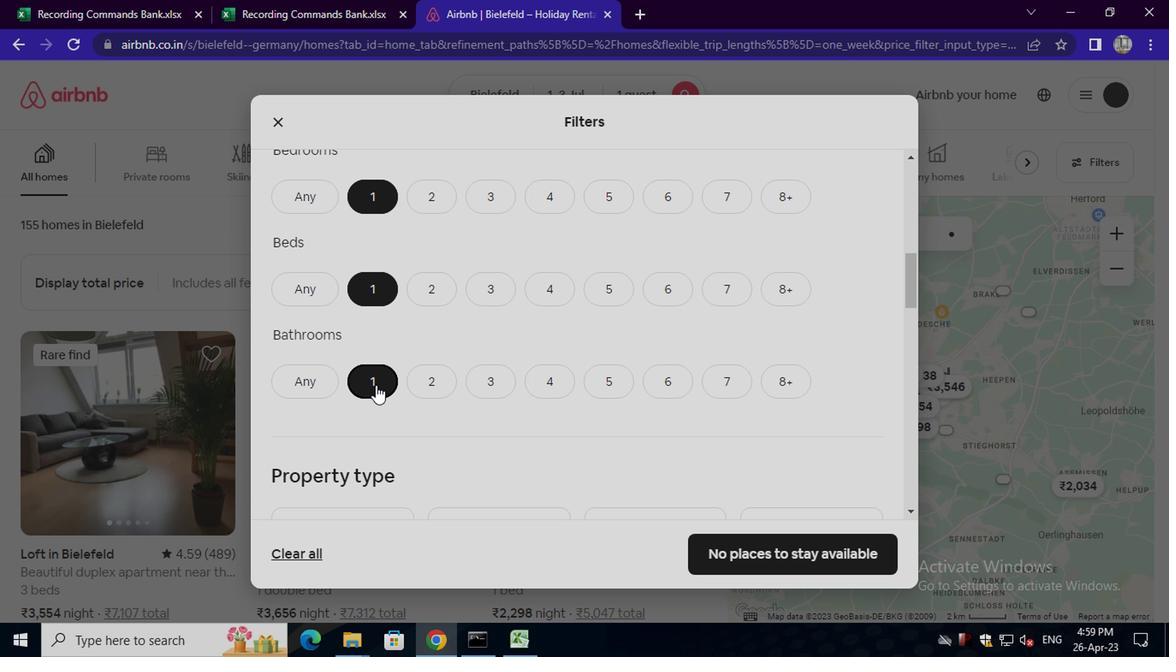 
Action: Mouse scrolled (370, 386) with delta (0, 0)
Screenshot: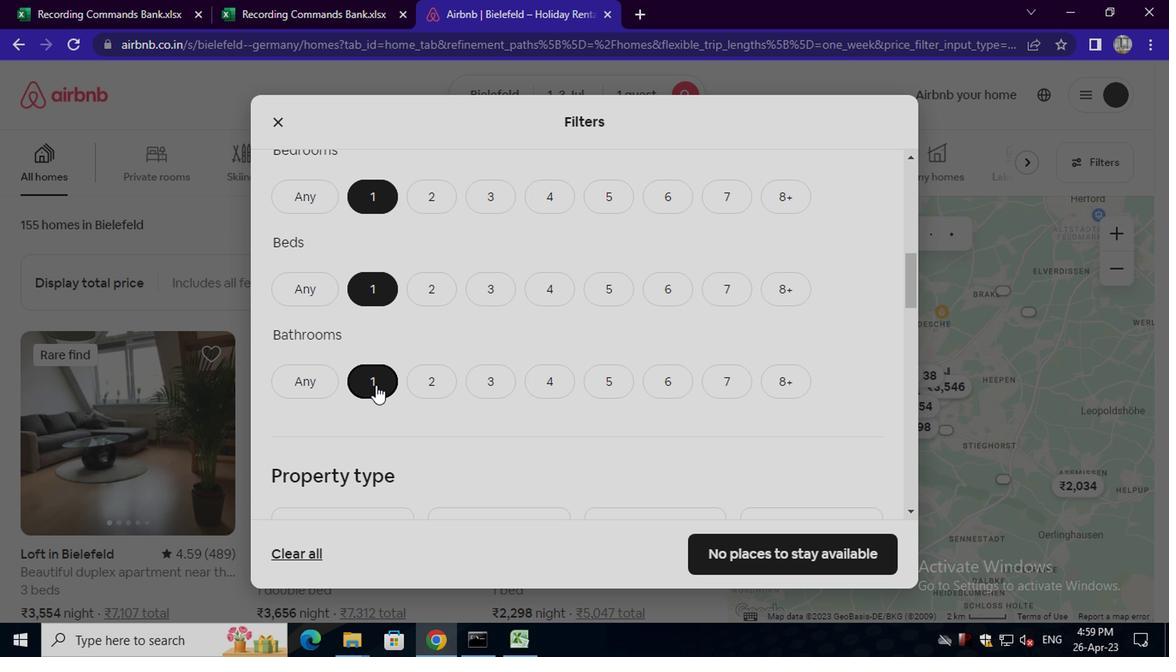 
Action: Mouse moved to (361, 392)
Screenshot: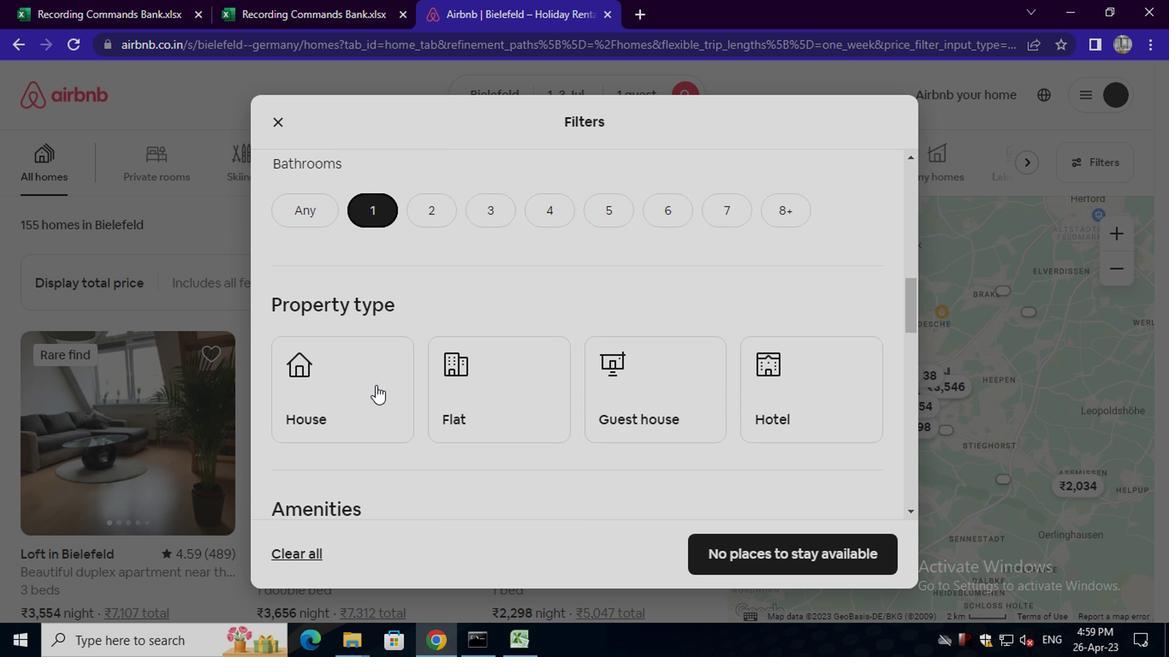 
Action: Mouse pressed left at (361, 392)
Screenshot: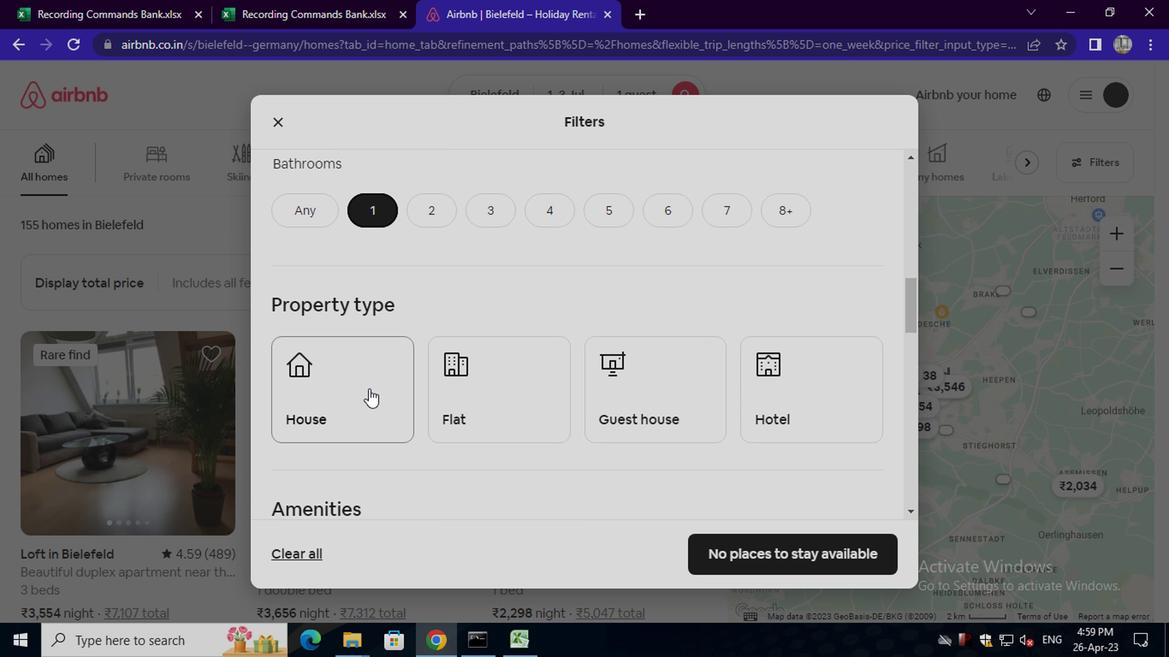 
Action: Mouse moved to (464, 405)
Screenshot: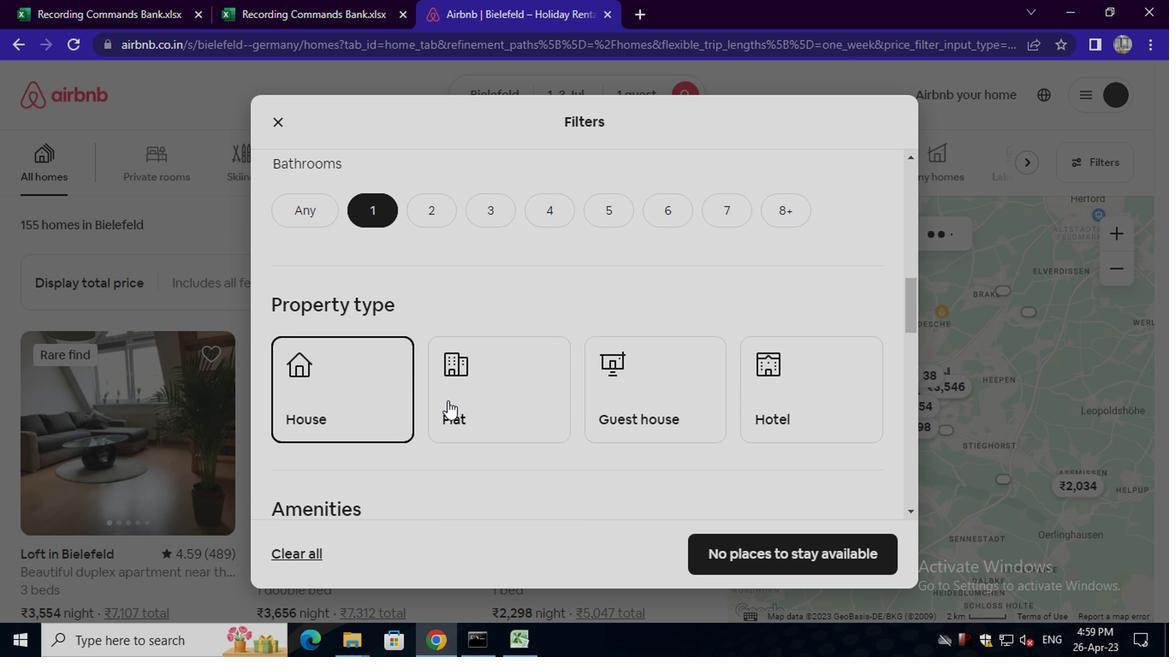 
Action: Mouse pressed left at (464, 405)
Screenshot: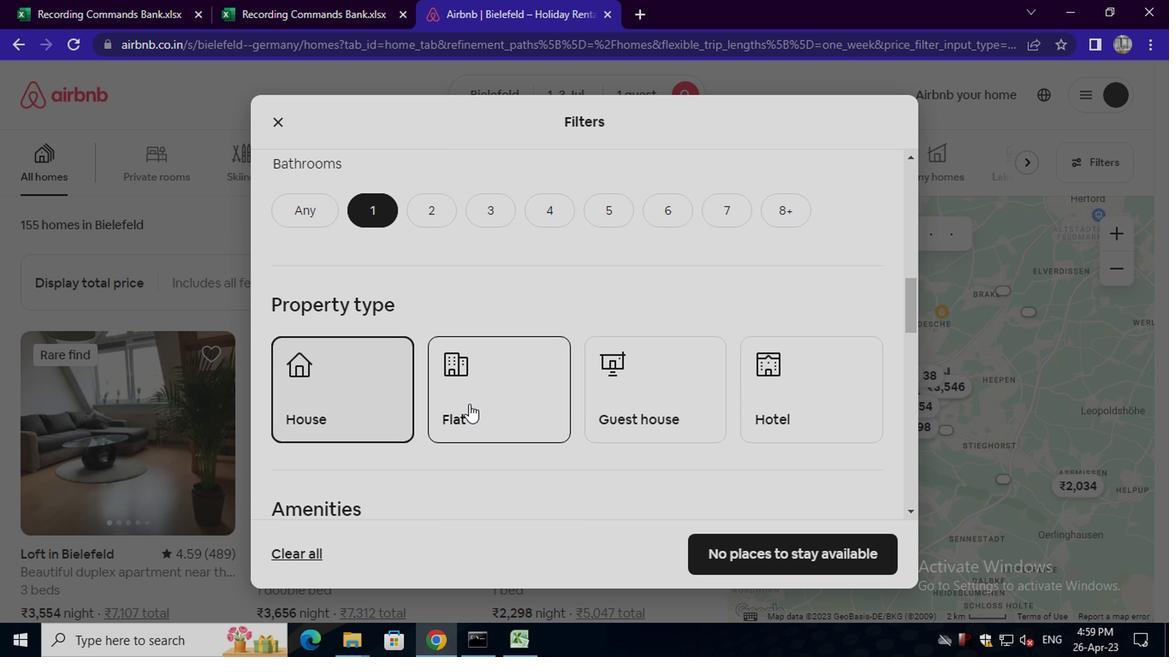 
Action: Mouse moved to (616, 423)
Screenshot: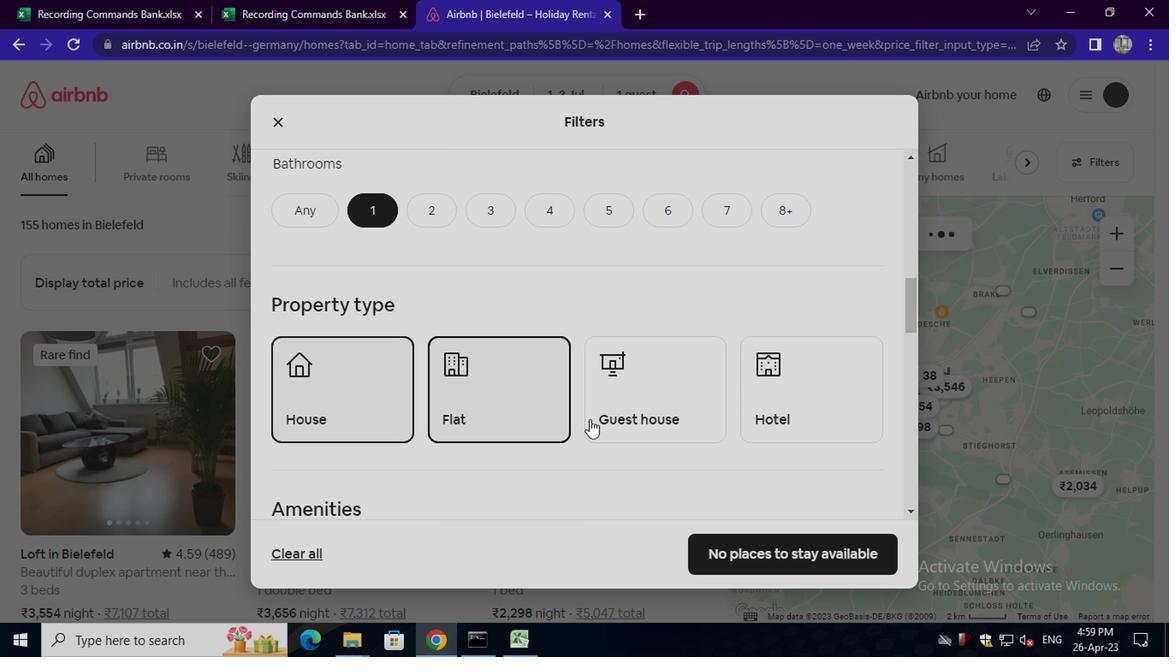
Action: Mouse pressed left at (616, 423)
Screenshot: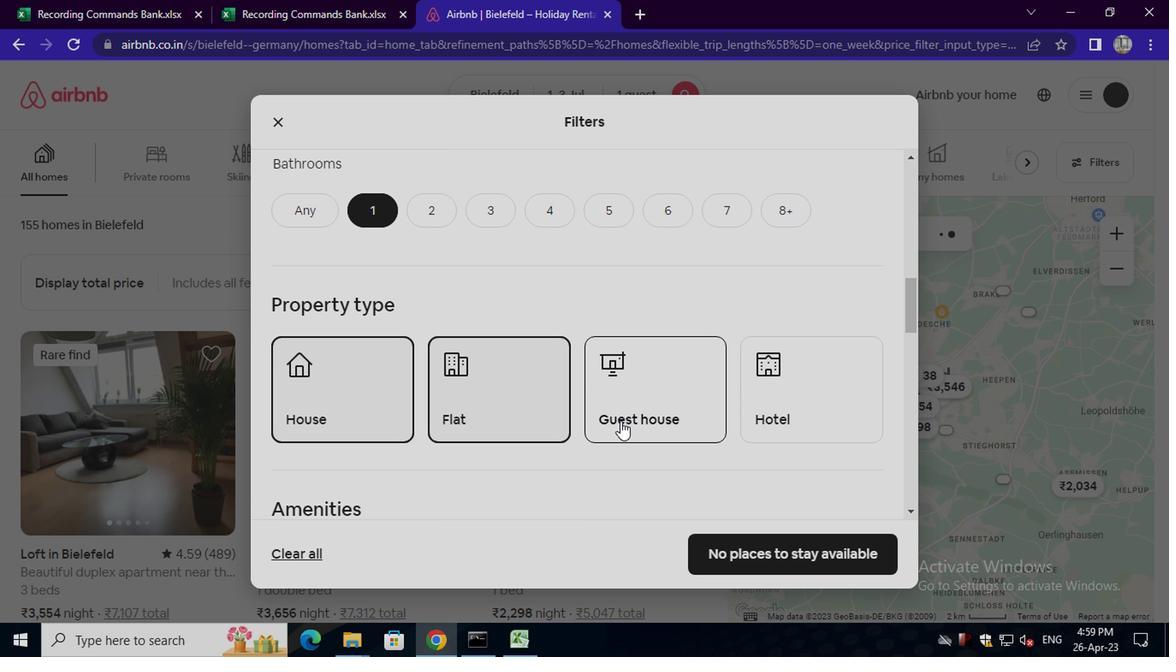 
Action: Mouse moved to (781, 409)
Screenshot: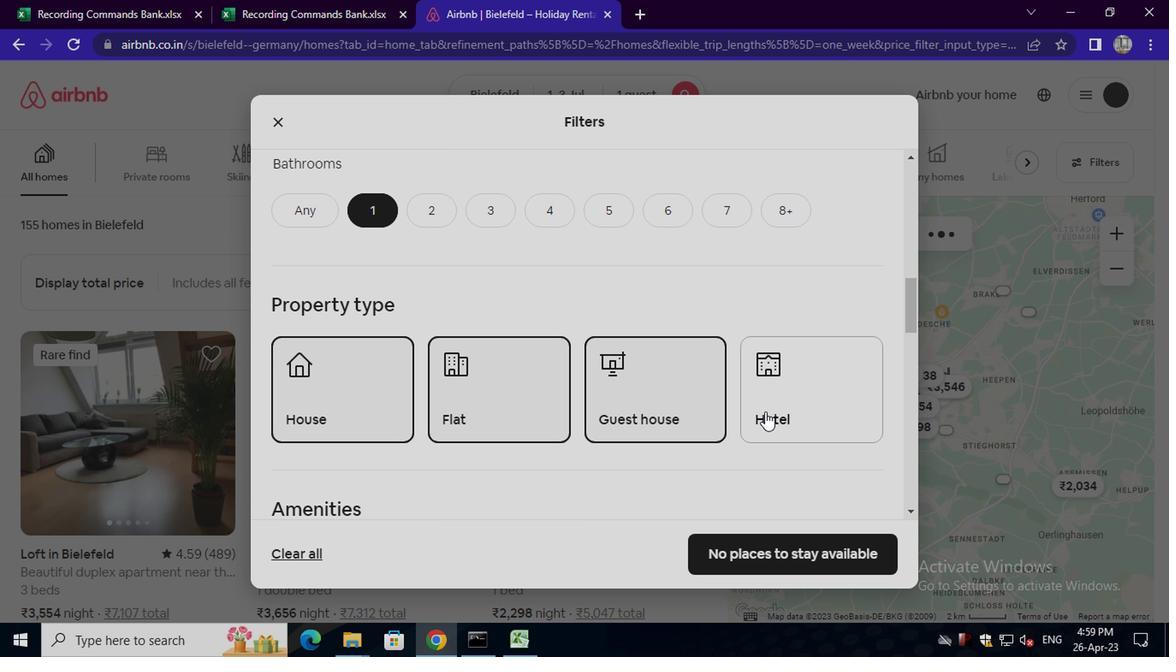 
Action: Mouse pressed left at (781, 409)
Screenshot: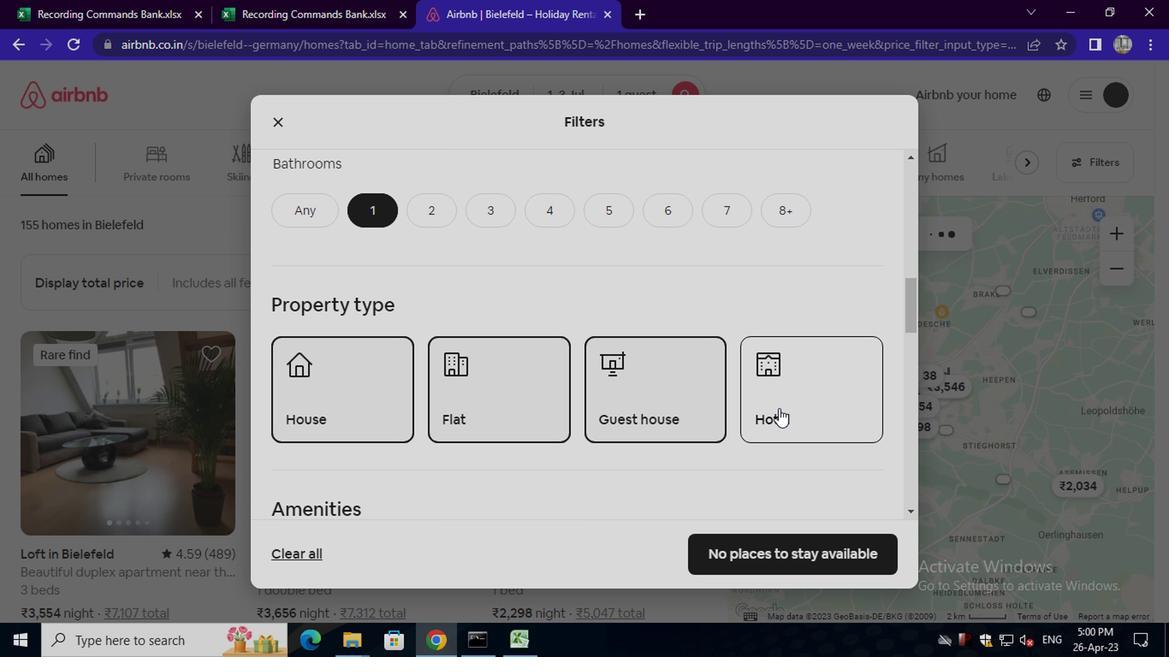 
Action: Mouse moved to (568, 439)
Screenshot: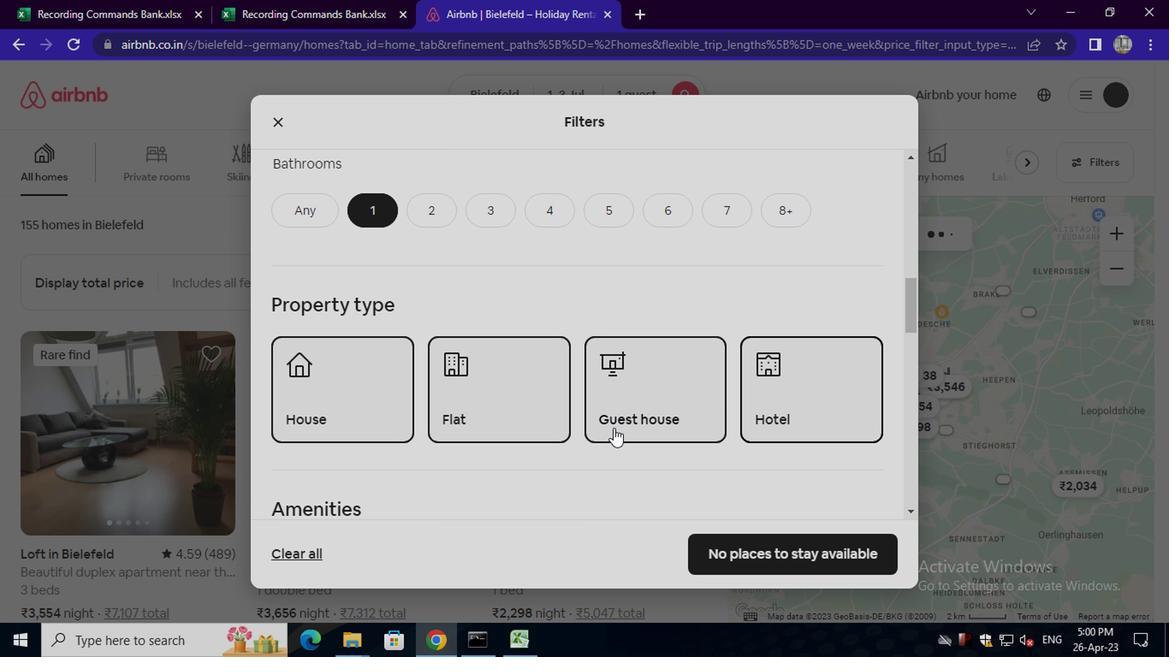 
Action: Mouse scrolled (568, 438) with delta (0, -1)
Screenshot: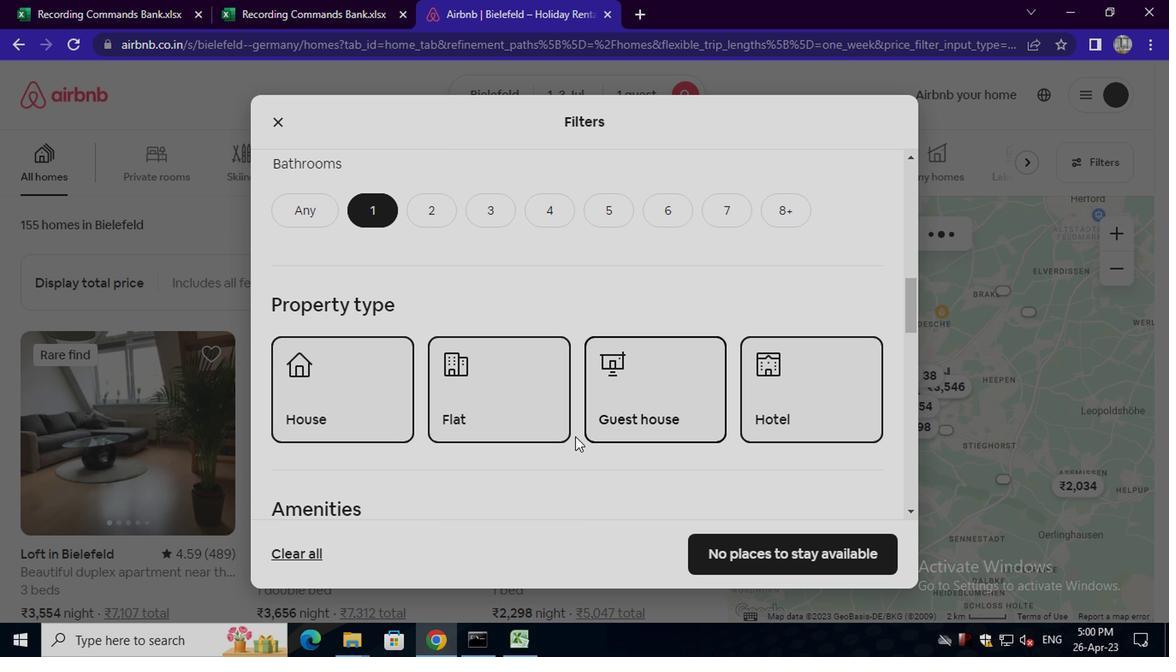 
Action: Mouse scrolled (568, 438) with delta (0, -1)
Screenshot: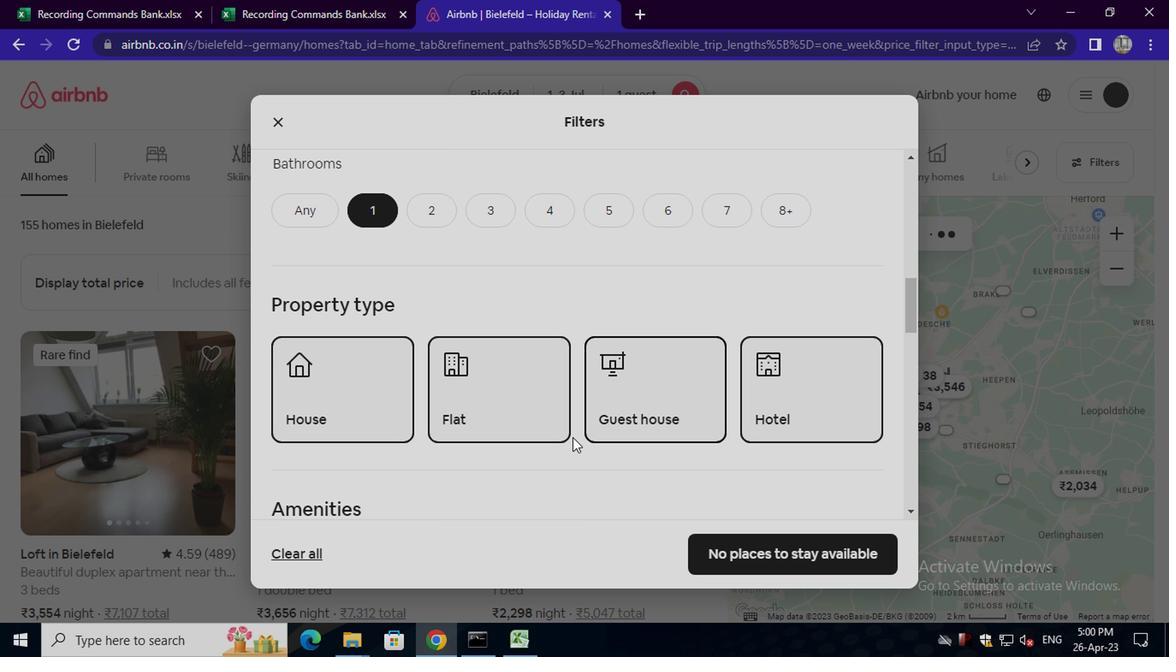 
Action: Mouse scrolled (568, 438) with delta (0, -1)
Screenshot: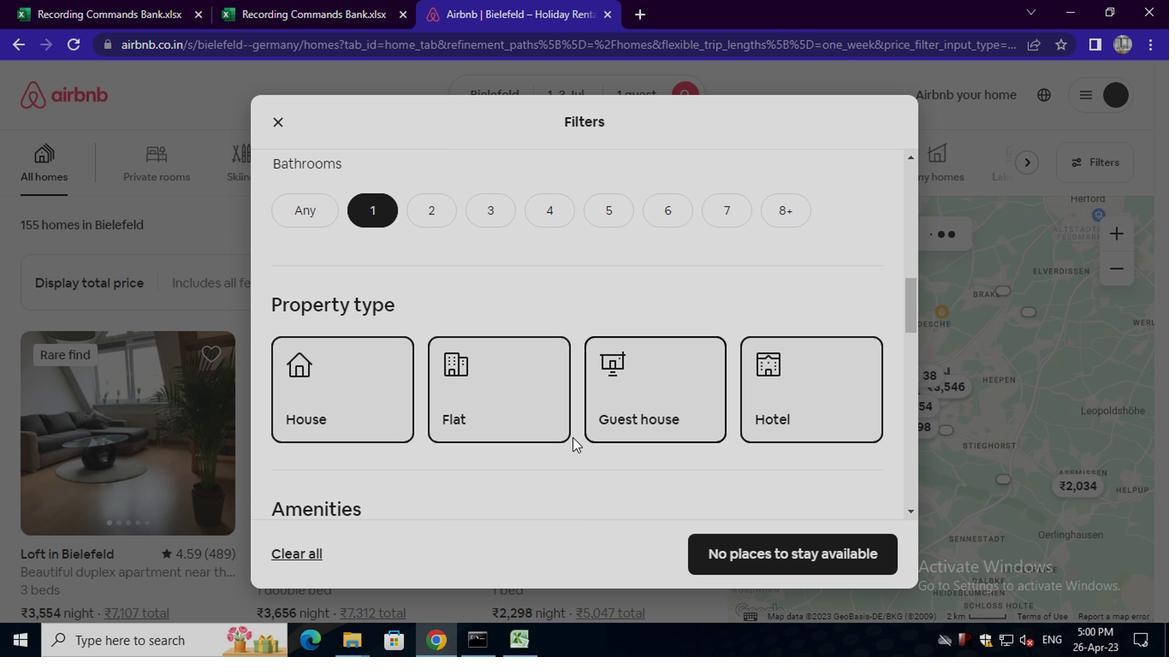 
Action: Mouse scrolled (568, 438) with delta (0, -1)
Screenshot: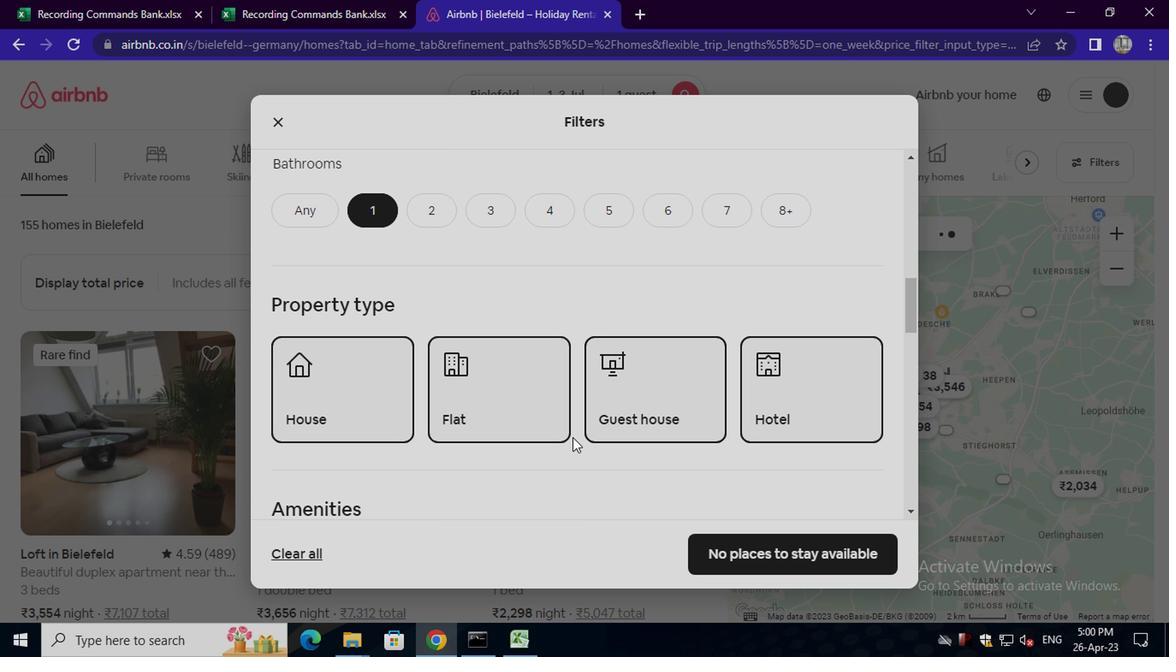 
Action: Mouse moved to (294, 256)
Screenshot: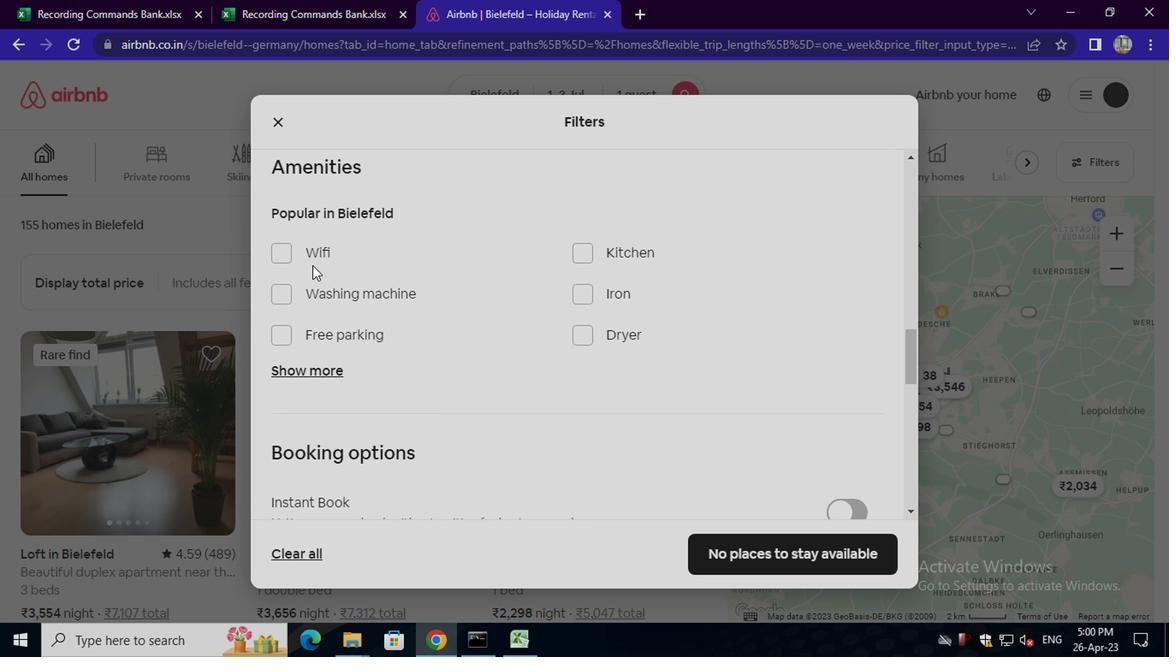 
Action: Mouse pressed left at (294, 256)
Screenshot: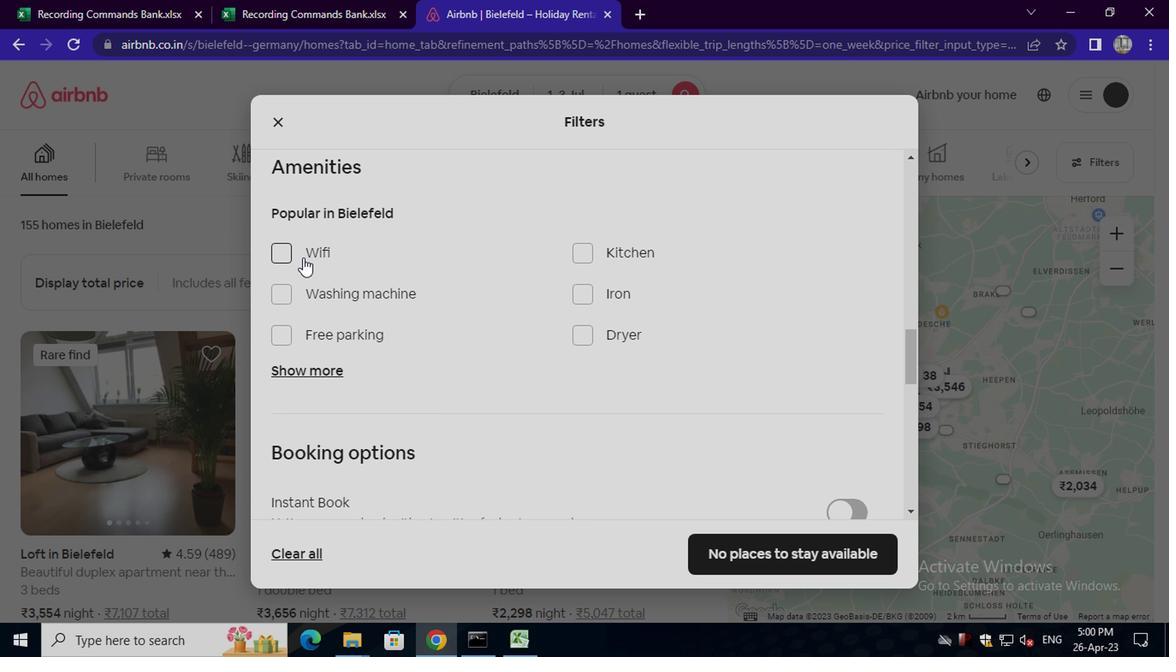 
Action: Mouse moved to (409, 371)
Screenshot: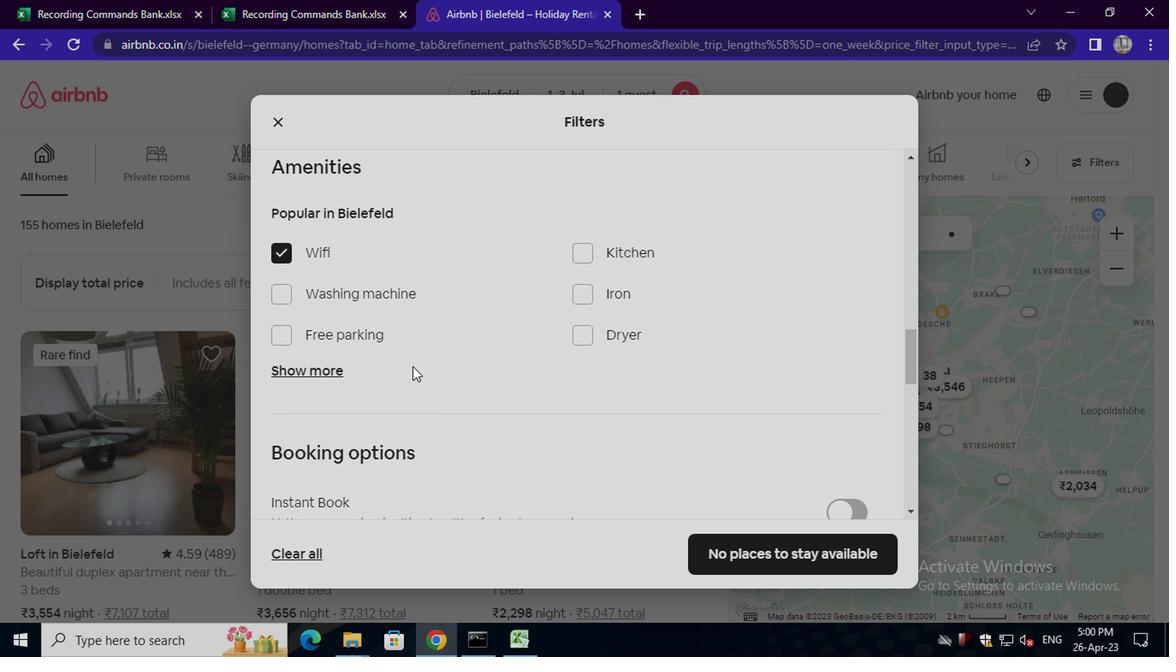 
Action: Mouse scrolled (409, 370) with delta (0, -1)
Screenshot: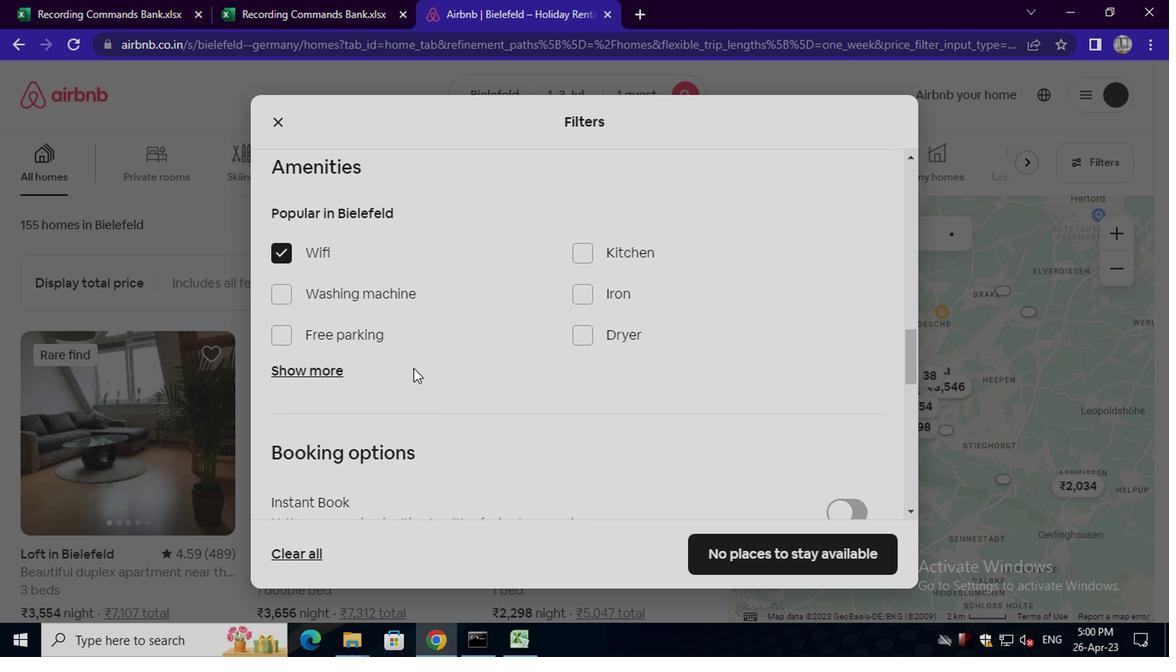 
Action: Mouse scrolled (409, 370) with delta (0, -1)
Screenshot: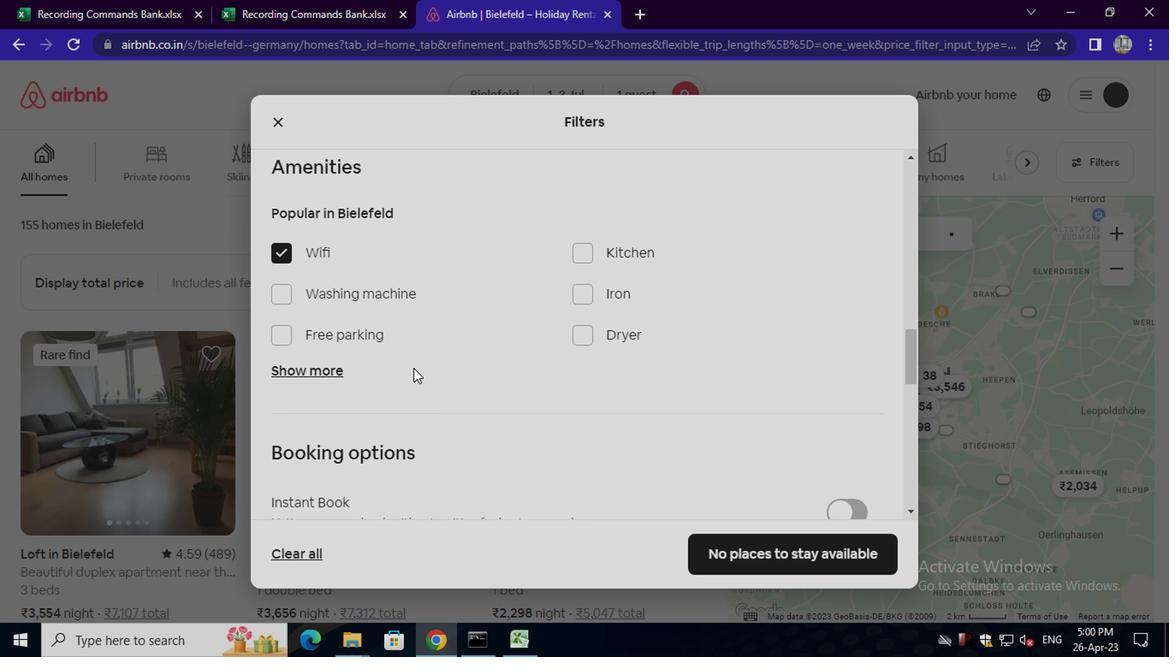 
Action: Mouse scrolled (409, 370) with delta (0, -1)
Screenshot: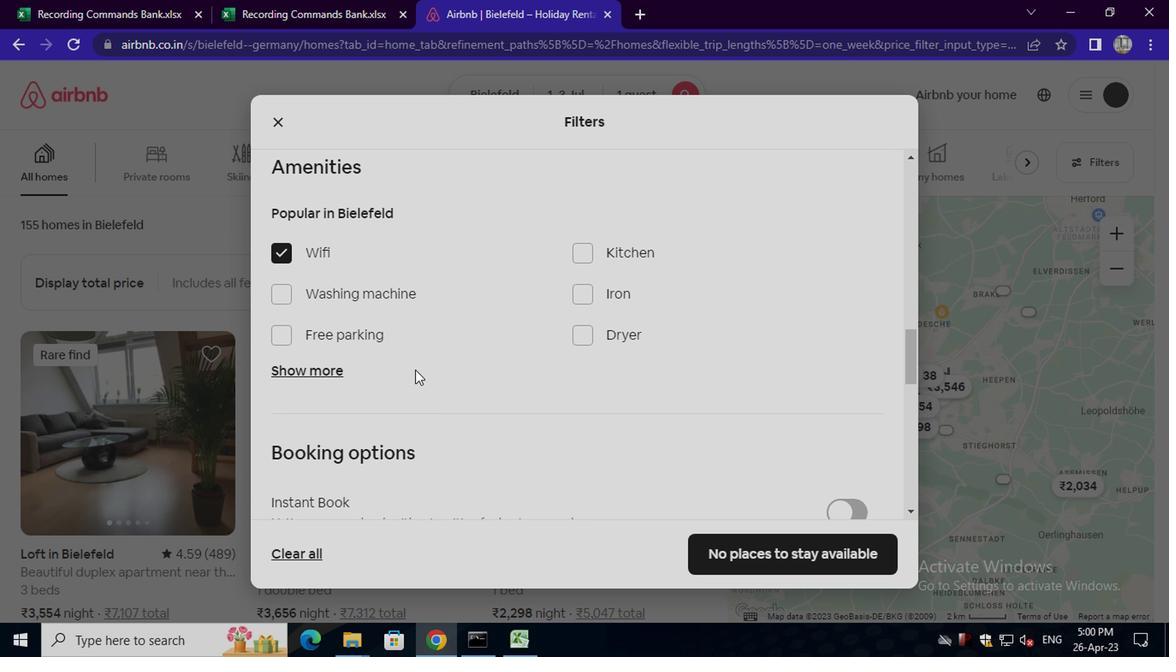 
Action: Mouse moved to (850, 314)
Screenshot: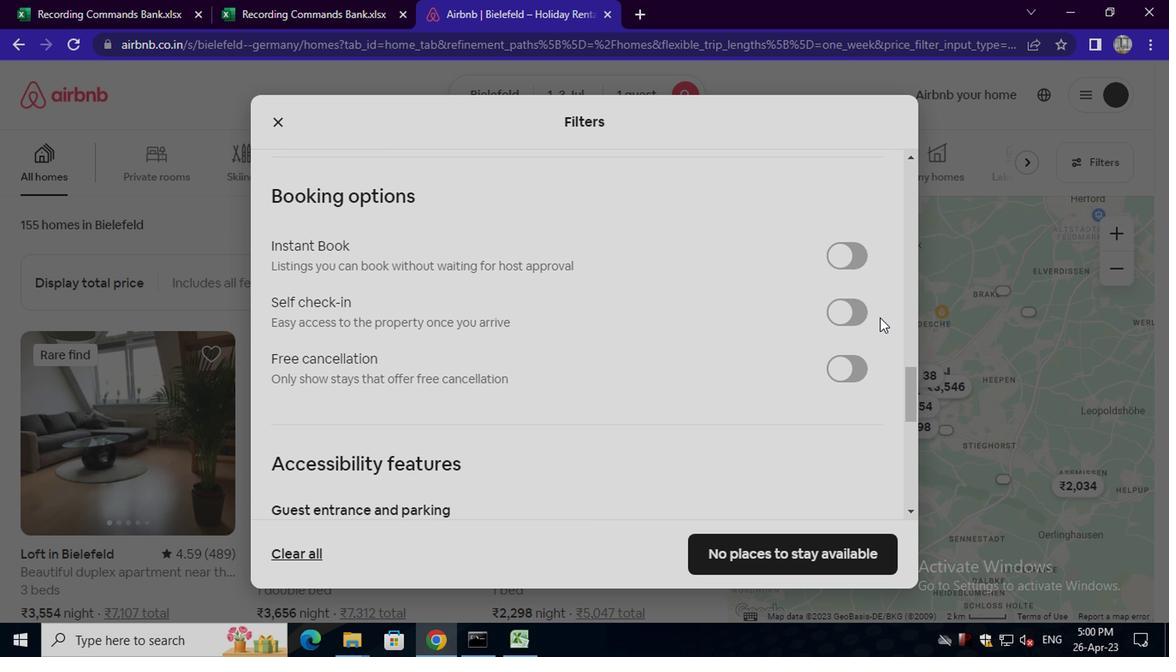 
Action: Mouse pressed left at (850, 314)
Screenshot: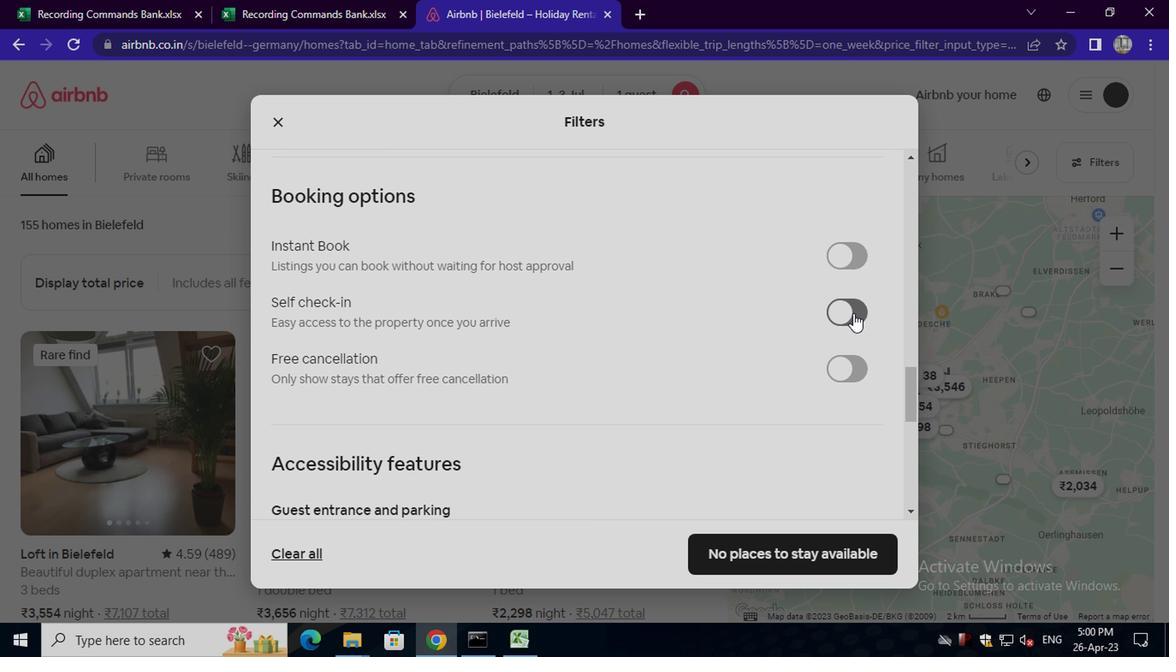 
Action: Mouse moved to (634, 390)
Screenshot: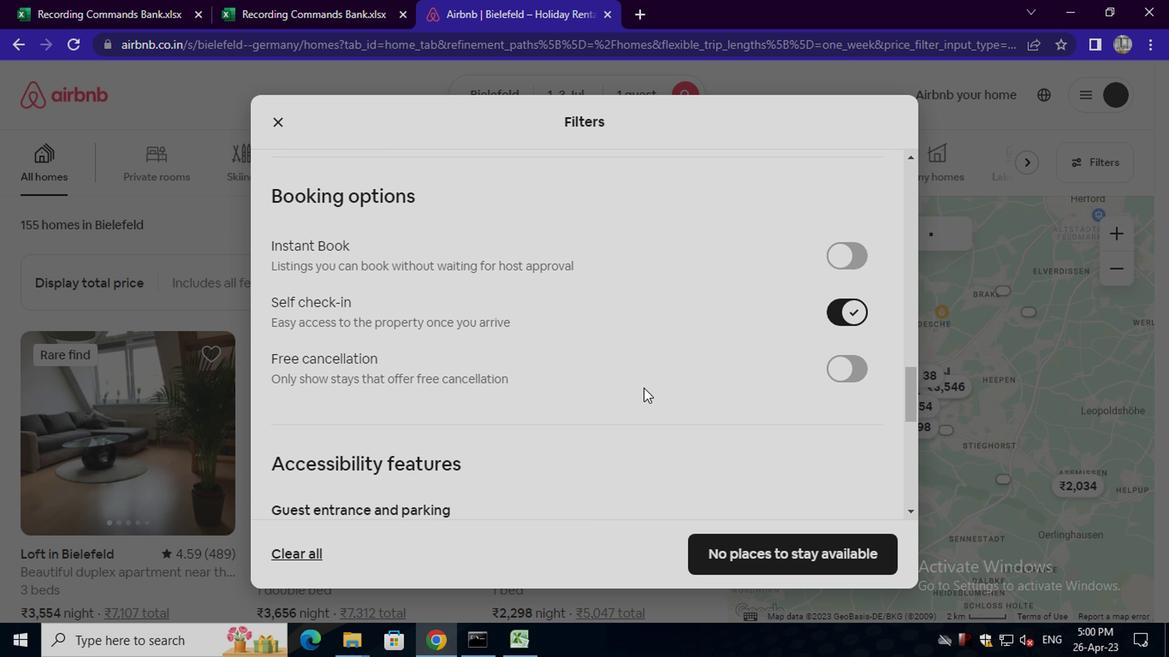 
Action: Mouse scrolled (634, 390) with delta (0, 0)
Screenshot: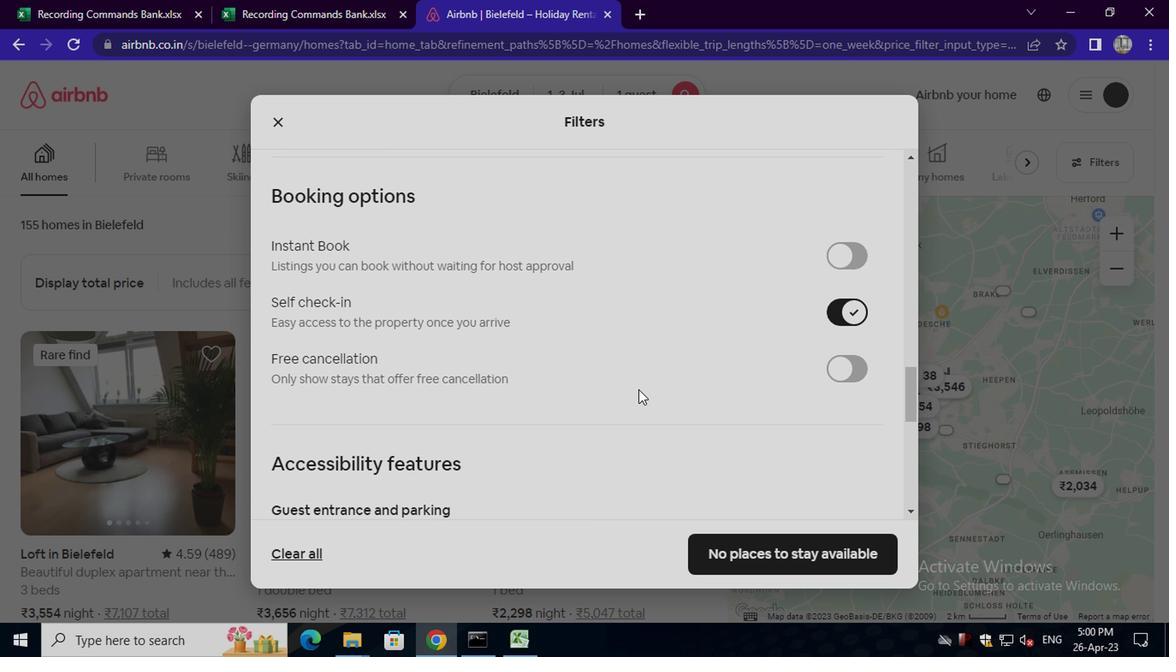 
Action: Mouse scrolled (634, 390) with delta (0, 0)
Screenshot: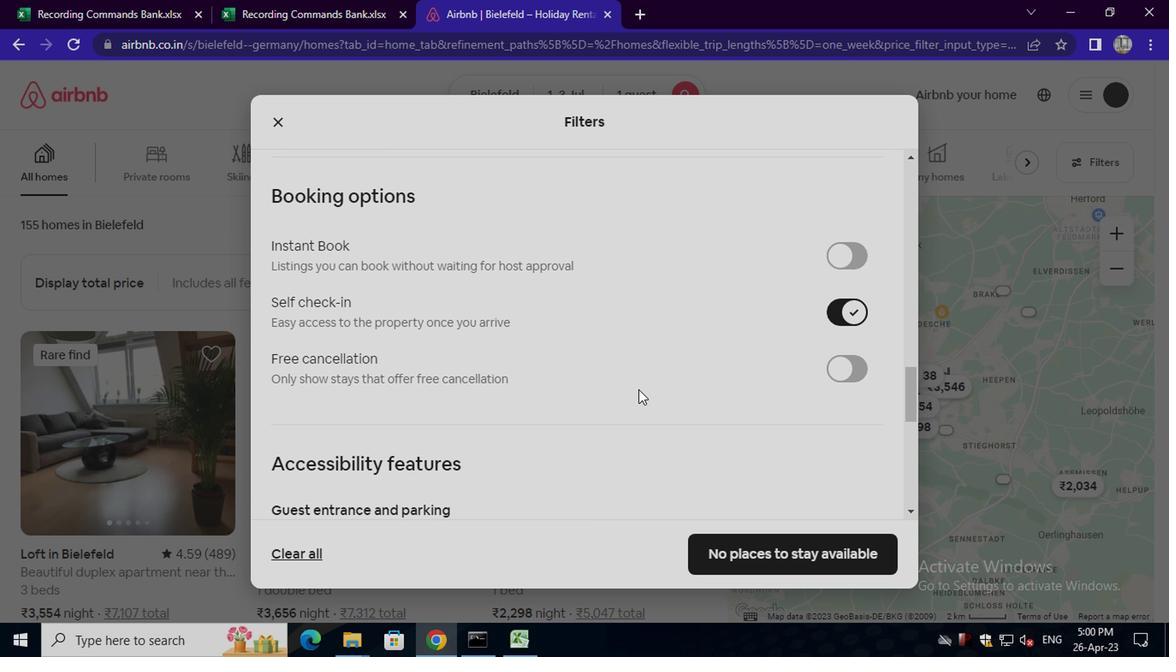 
Action: Mouse scrolled (634, 390) with delta (0, 0)
Screenshot: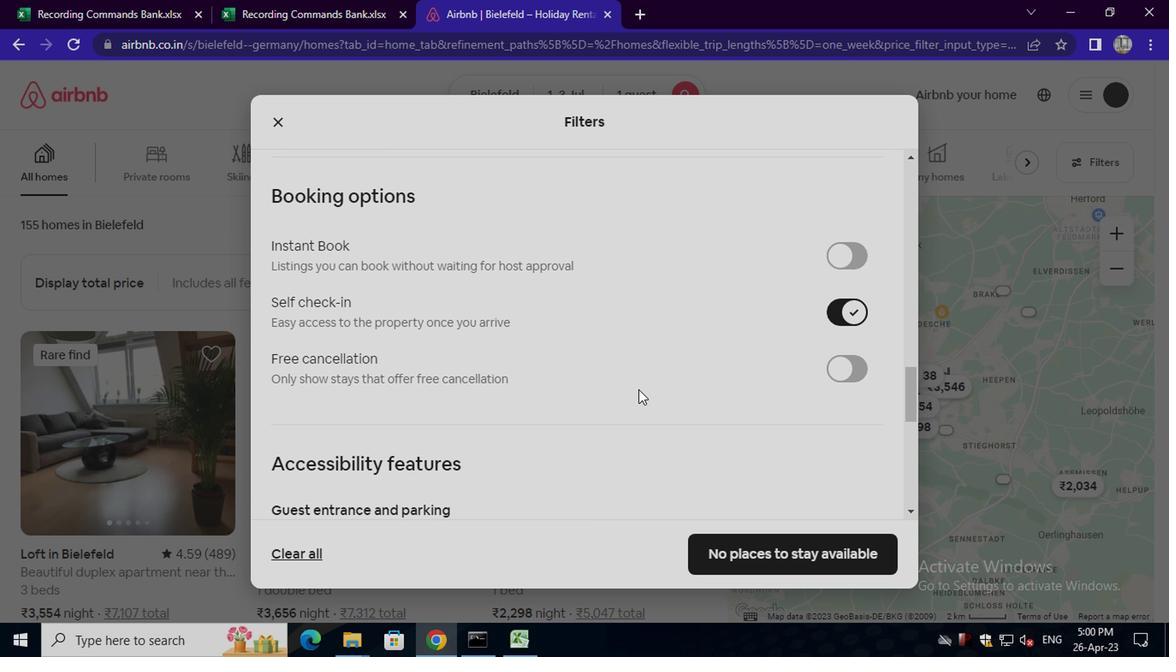 
Action: Mouse scrolled (634, 390) with delta (0, 0)
Screenshot: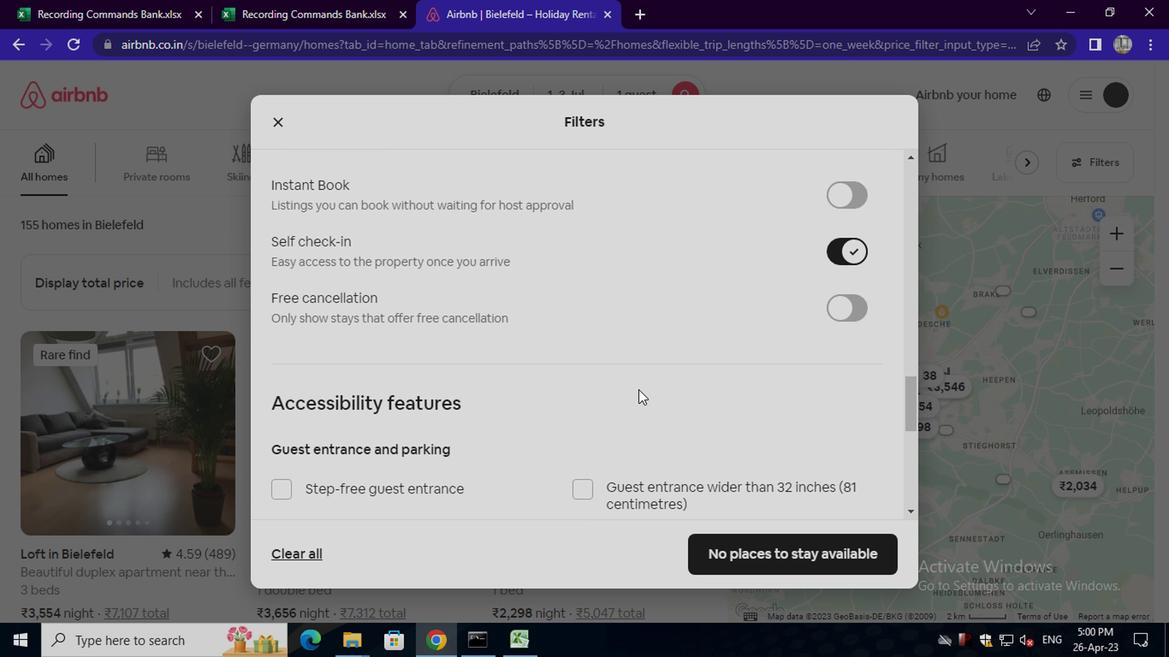 
Action: Mouse scrolled (634, 390) with delta (0, 0)
Screenshot: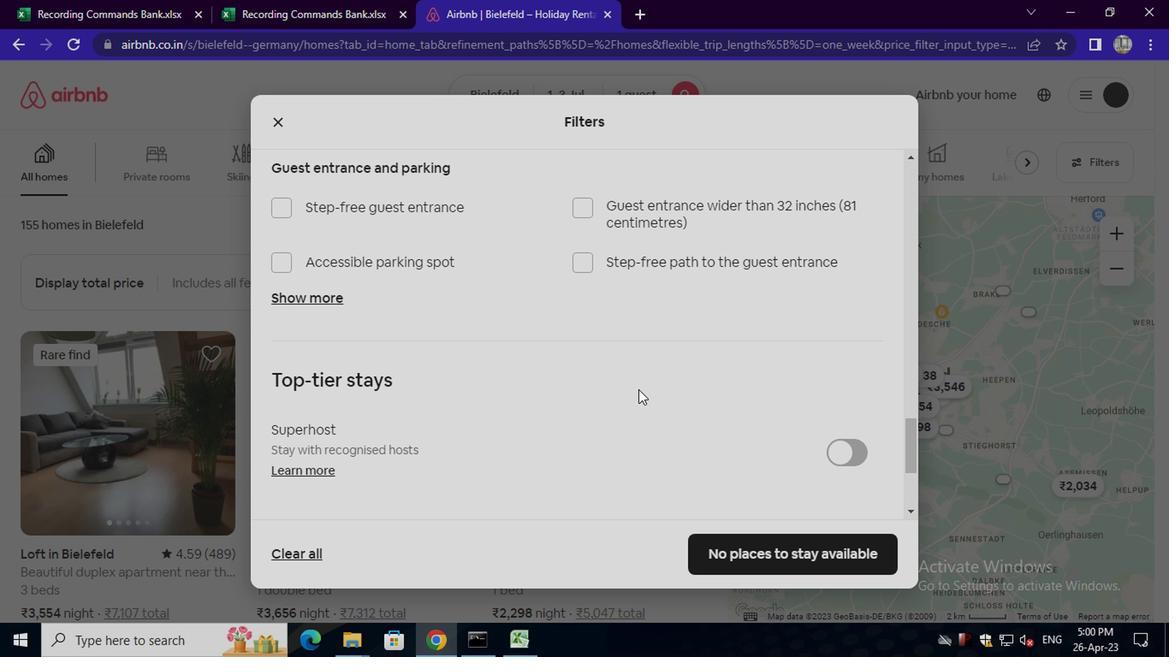 
Action: Mouse scrolled (634, 390) with delta (0, 0)
Screenshot: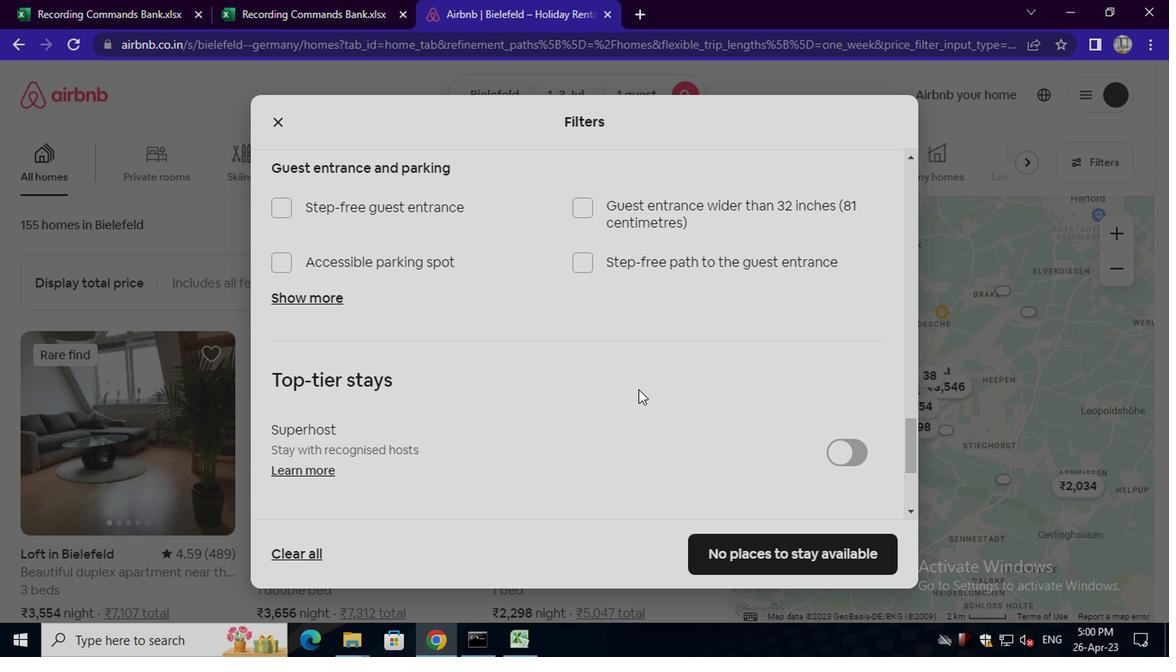 
Action: Mouse scrolled (634, 390) with delta (0, 0)
Screenshot: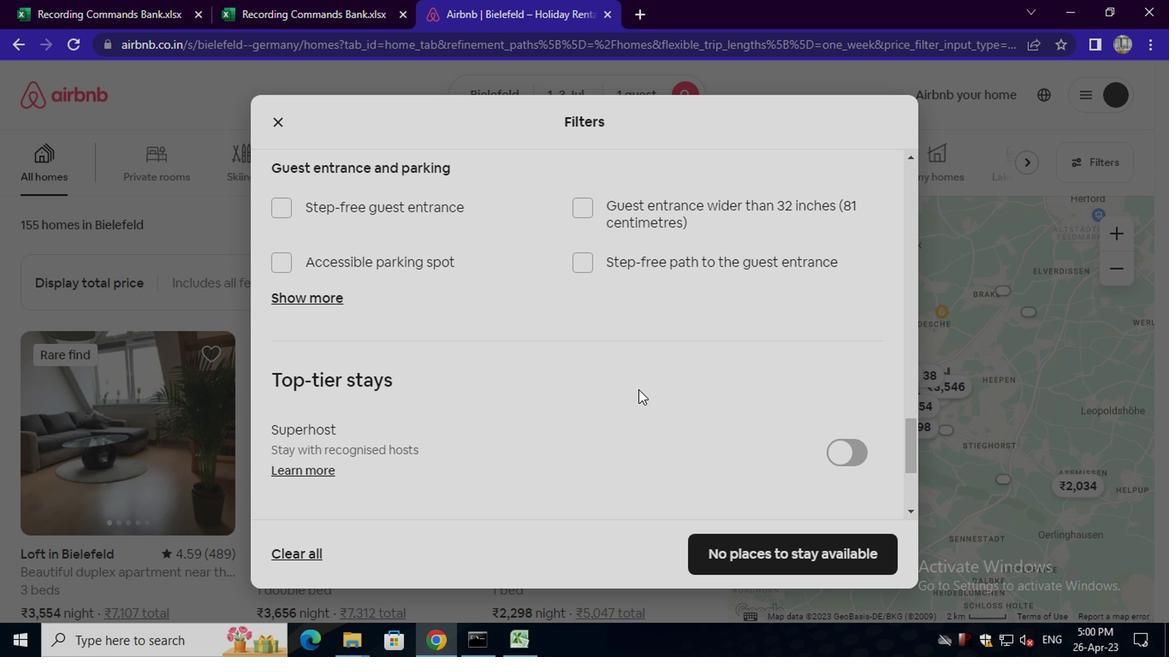 
Action: Mouse scrolled (634, 390) with delta (0, 0)
Screenshot: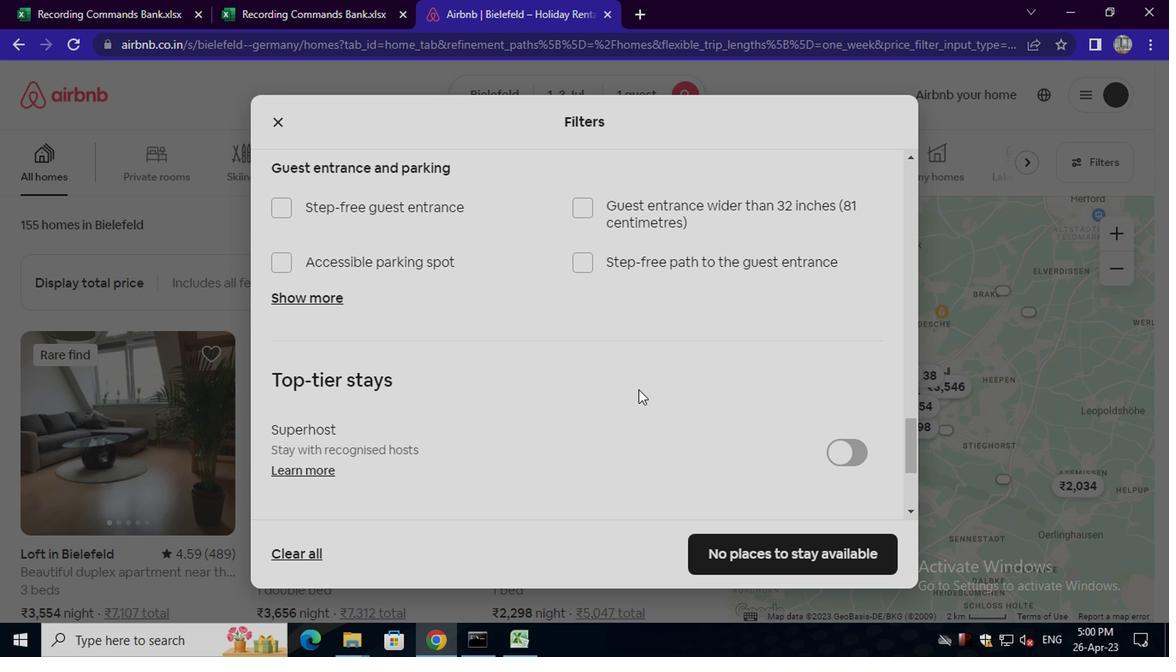 
Action: Mouse scrolled (634, 390) with delta (0, 0)
Screenshot: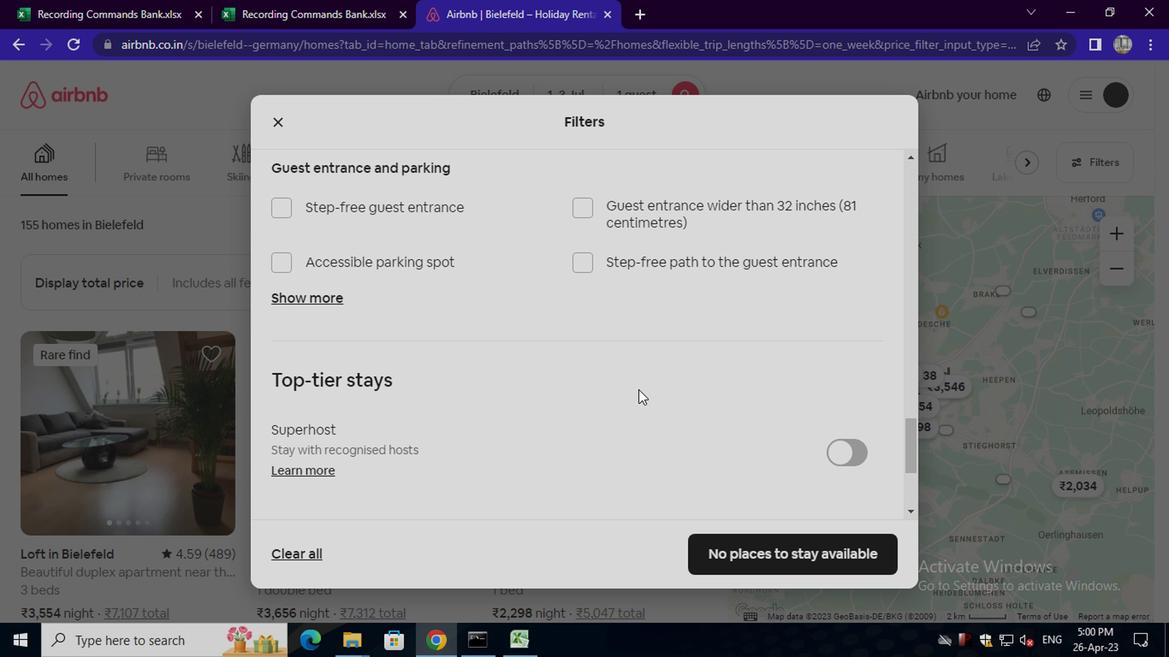 
Action: Mouse moved to (277, 408)
Screenshot: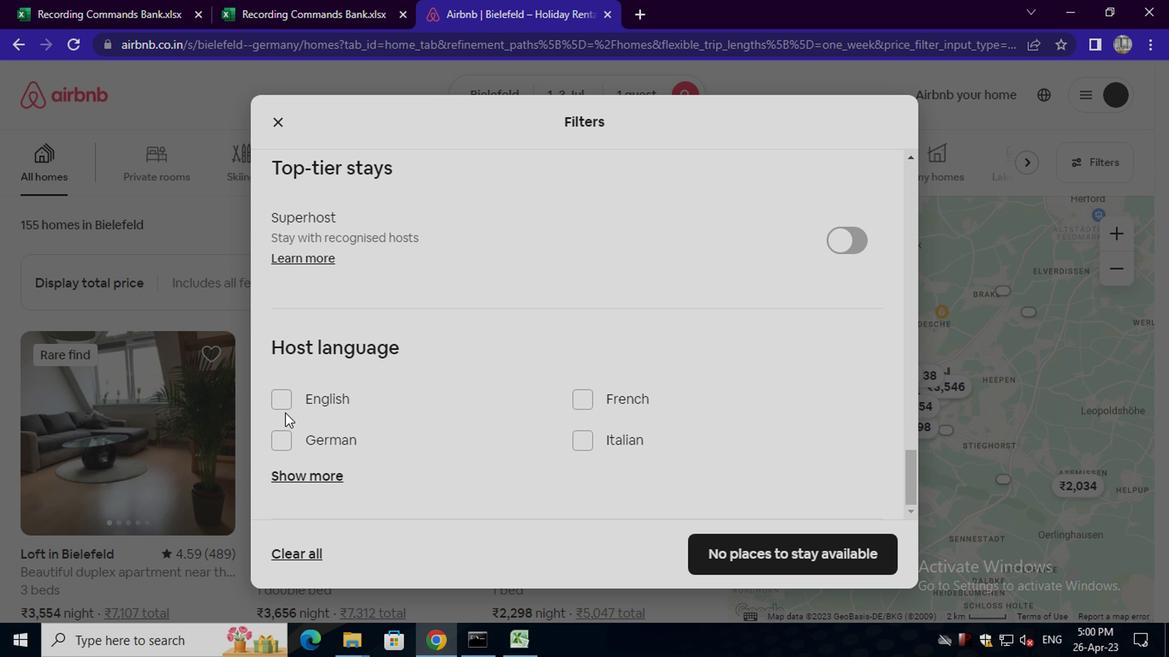 
Action: Mouse pressed left at (277, 408)
Screenshot: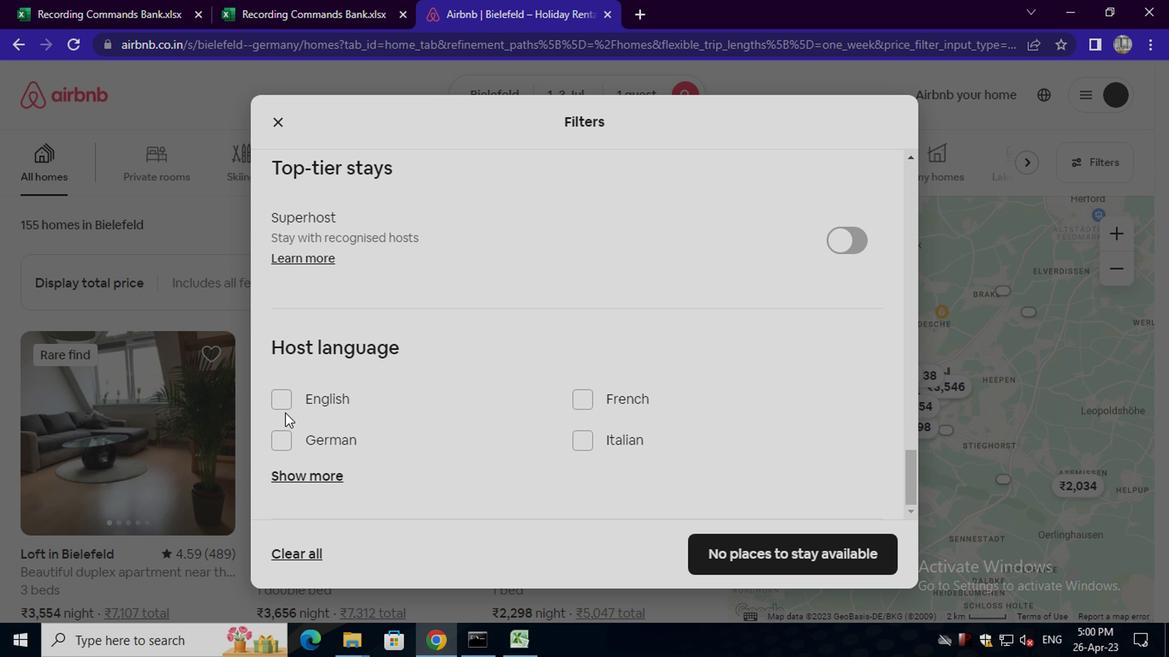 
Action: Mouse moved to (719, 548)
Screenshot: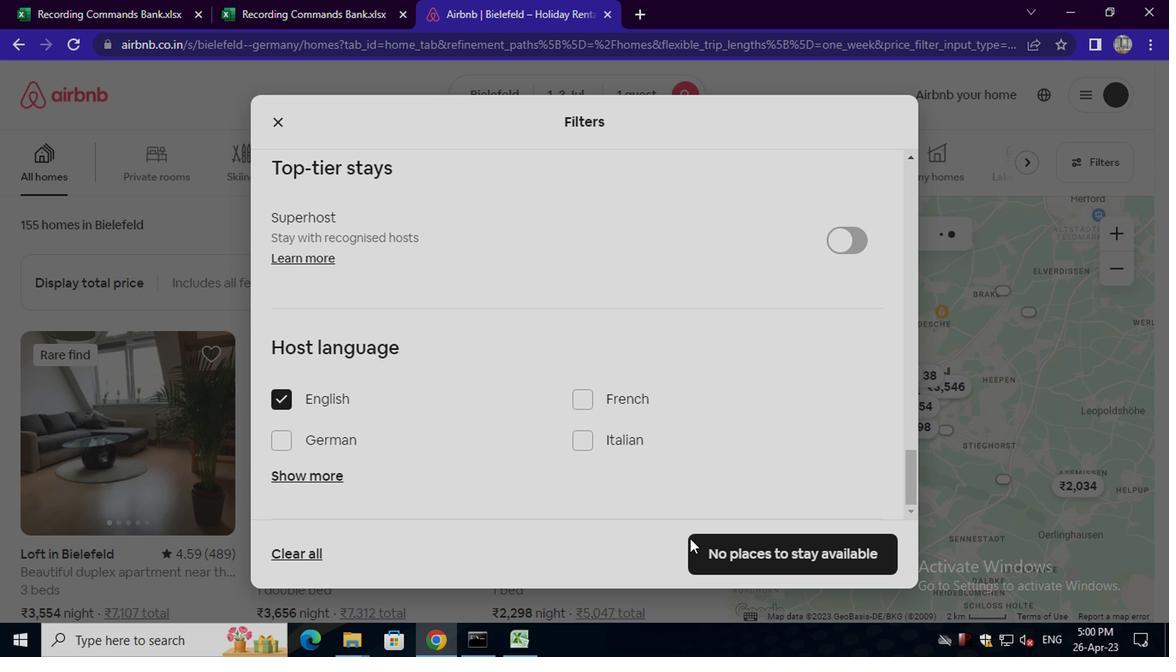 
Action: Mouse pressed left at (719, 548)
Screenshot: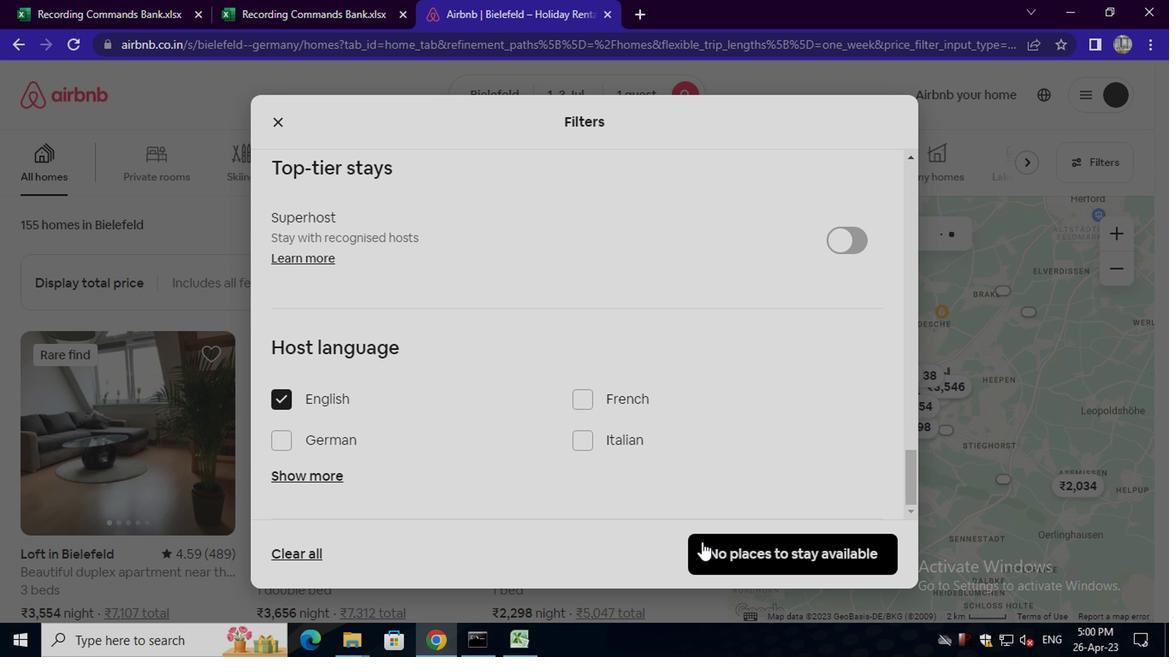 
